 Task: Look for space in Tsubame, Japan from 7th July, 2023 to 14th July, 2023 for 1 adult in price range Rs.6000 to Rs.14000. Place can be shared room with 1  bedroom having 1 bed and 1 bathroom. Property type can be house, flat, guest house, hotel. Amenities needed are: washing machine. Booking option can be shelf check-in. Required host language is English.
Action: Mouse moved to (416, 65)
Screenshot: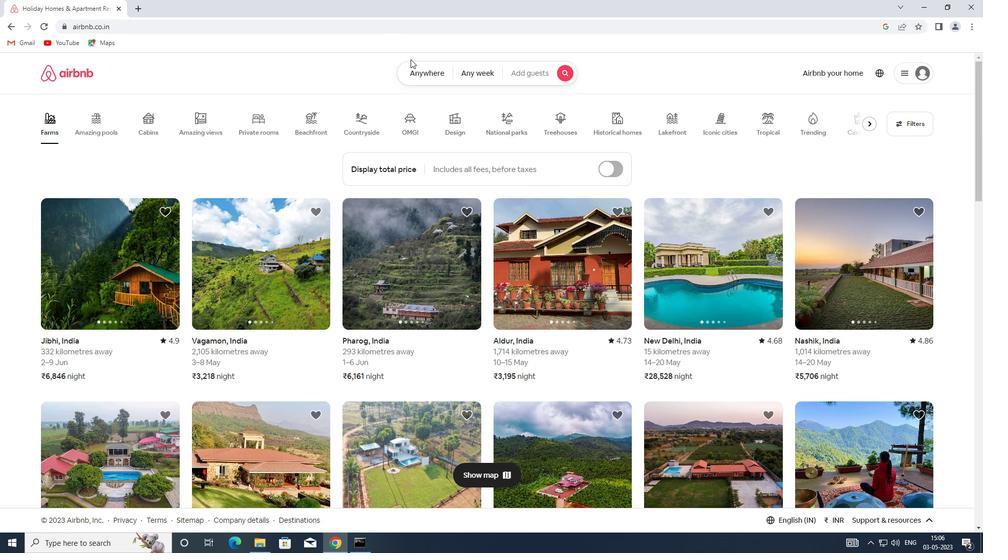 
Action: Mouse pressed left at (416, 65)
Screenshot: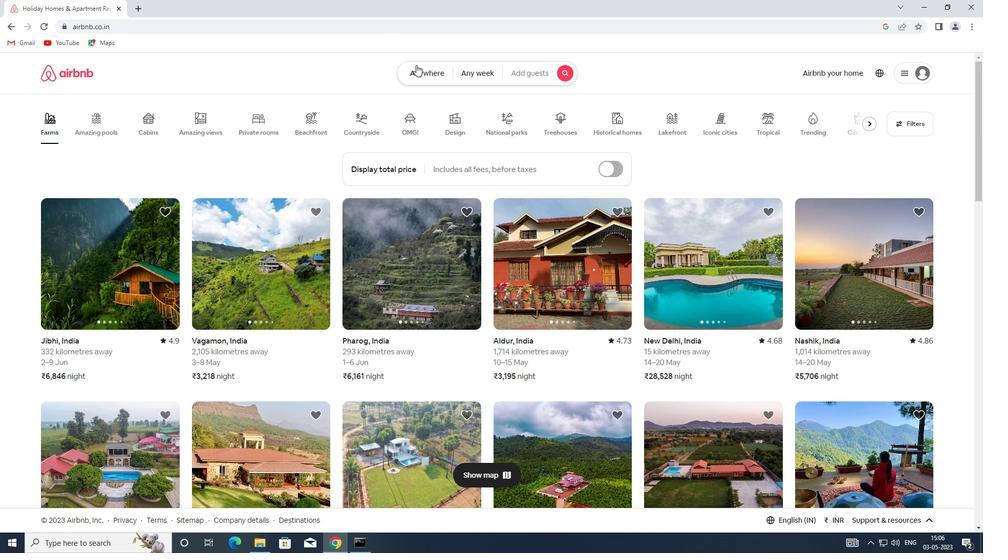 
Action: Mouse moved to (301, 110)
Screenshot: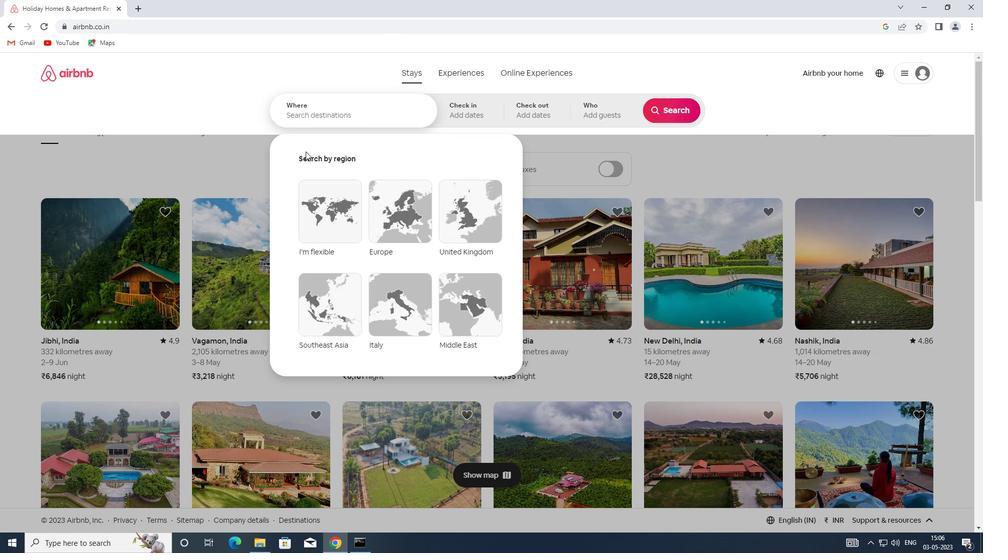 
Action: Mouse pressed left at (301, 110)
Screenshot: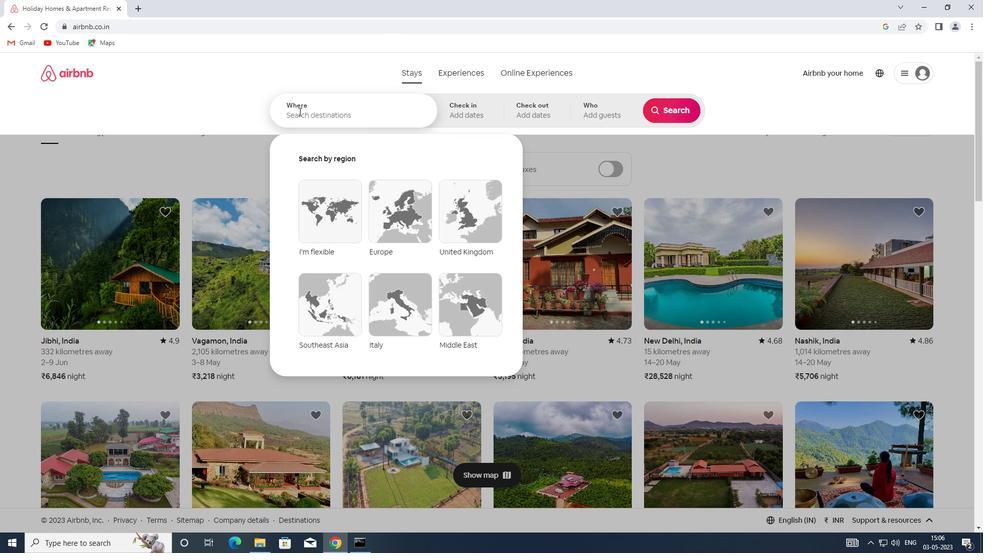 
Action: Key pressed <Key.shift>TSUBAME,<Key.shift><Key.shift><Key.shift><Key.shift><Key.shift><Key.shift><Key.shift><Key.shift><Key.shift><Key.shift><Key.shift><Key.shift>JAPAN
Screenshot: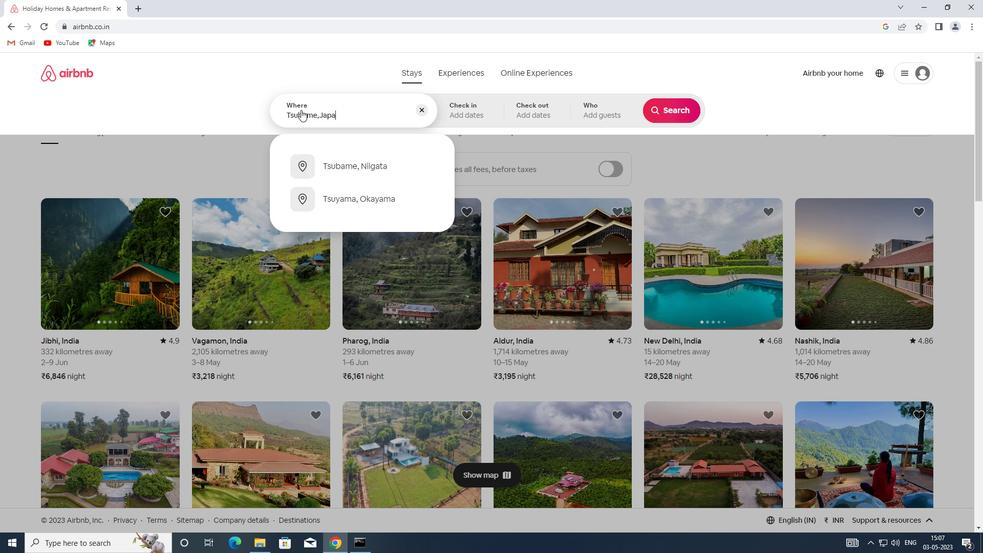 
Action: Mouse moved to (472, 125)
Screenshot: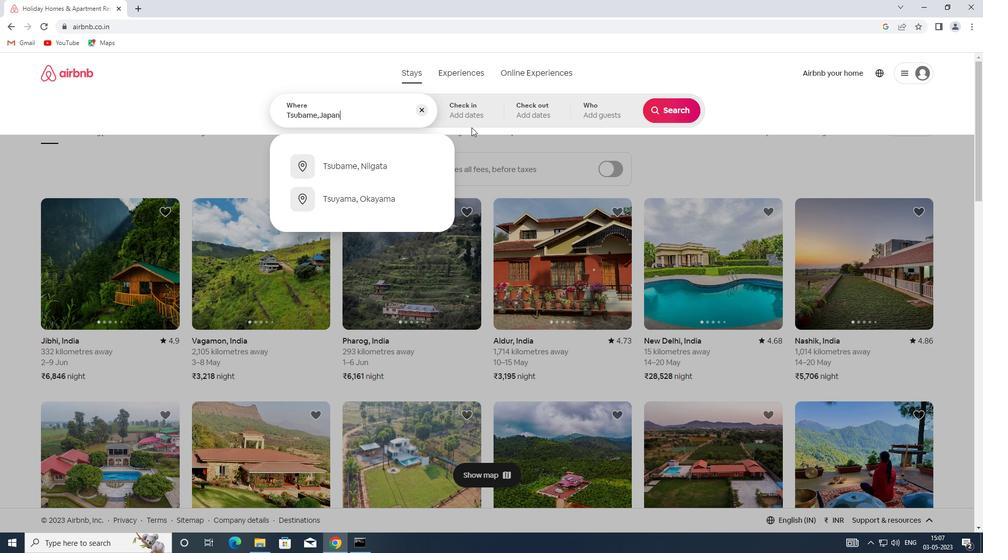 
Action: Mouse pressed left at (472, 125)
Screenshot: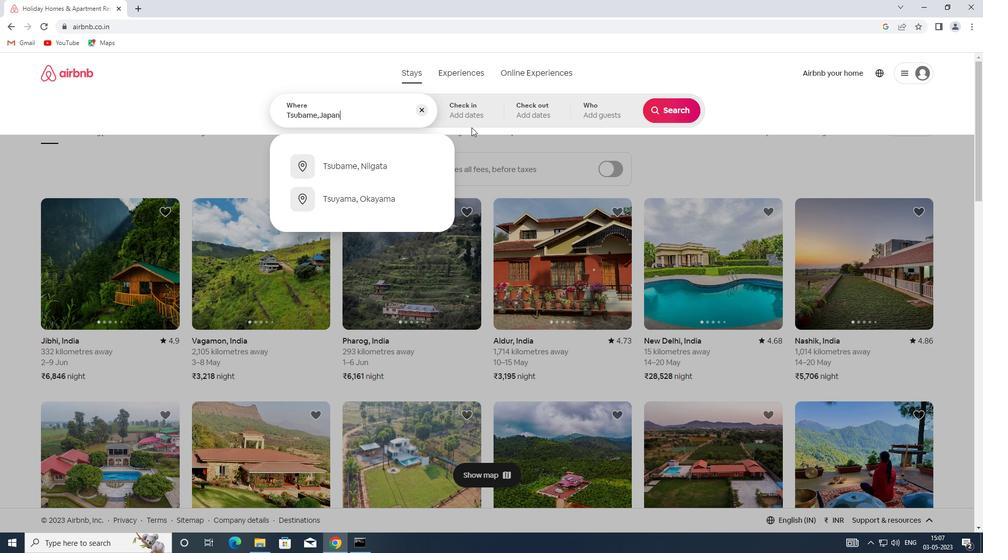 
Action: Mouse moved to (667, 188)
Screenshot: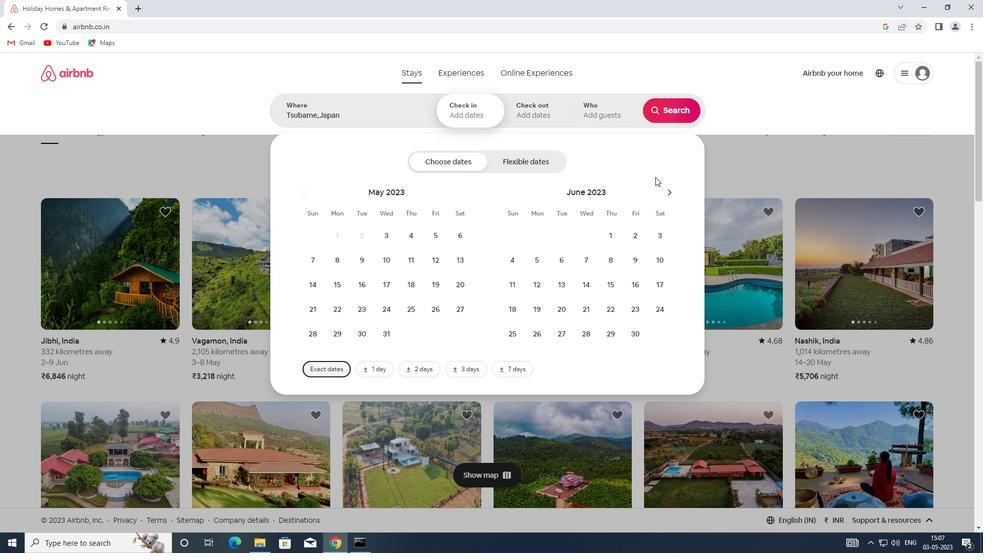 
Action: Mouse pressed left at (667, 188)
Screenshot: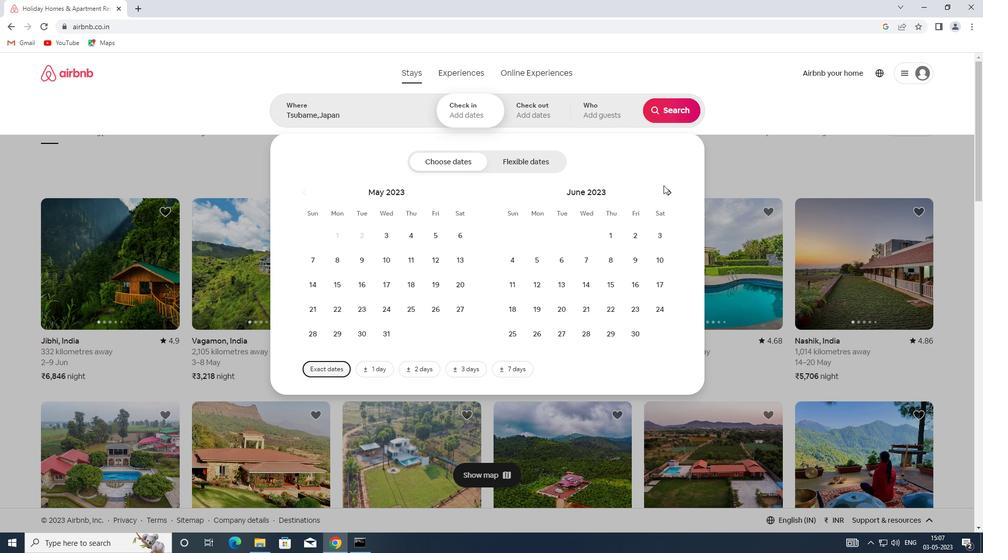 
Action: Mouse moved to (642, 257)
Screenshot: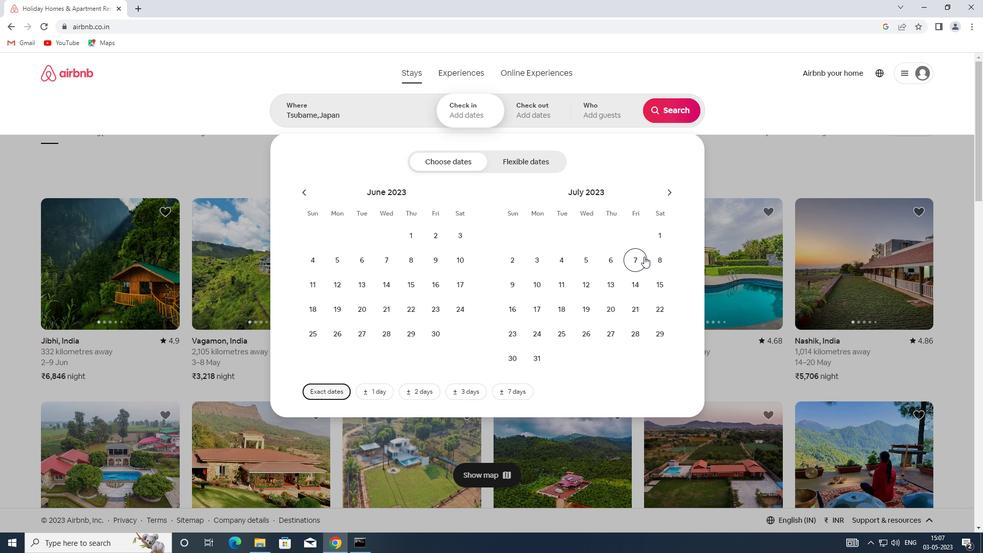 
Action: Mouse pressed left at (642, 257)
Screenshot: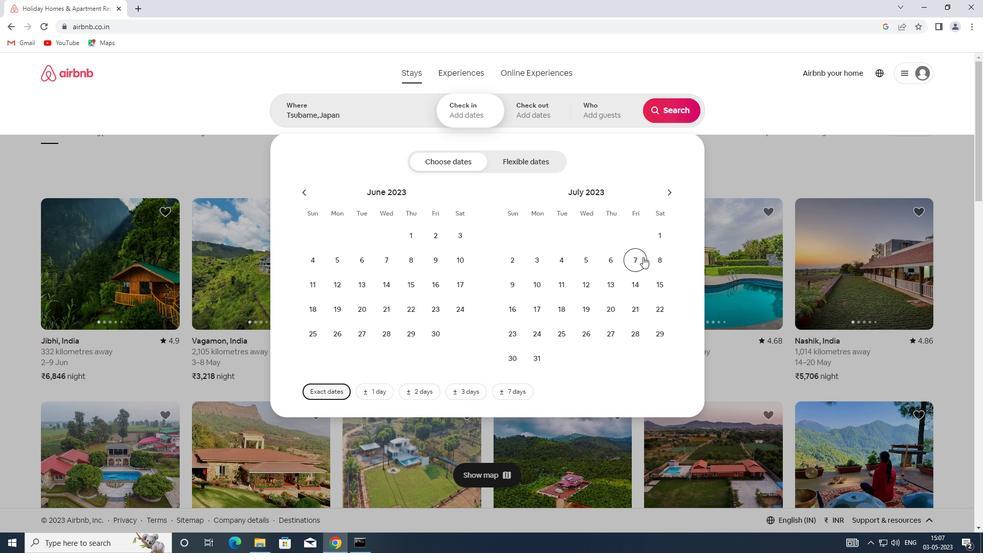 
Action: Mouse moved to (634, 287)
Screenshot: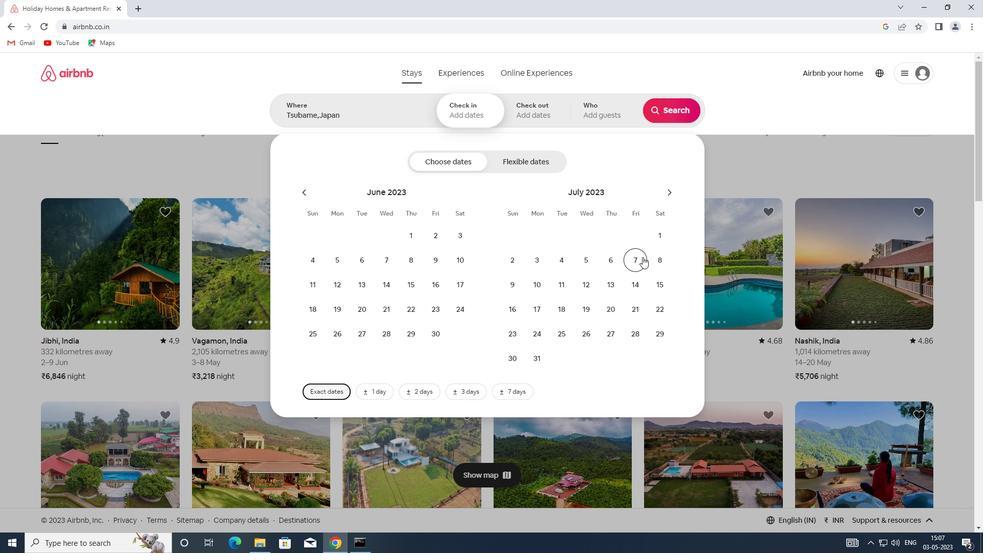 
Action: Mouse pressed left at (634, 287)
Screenshot: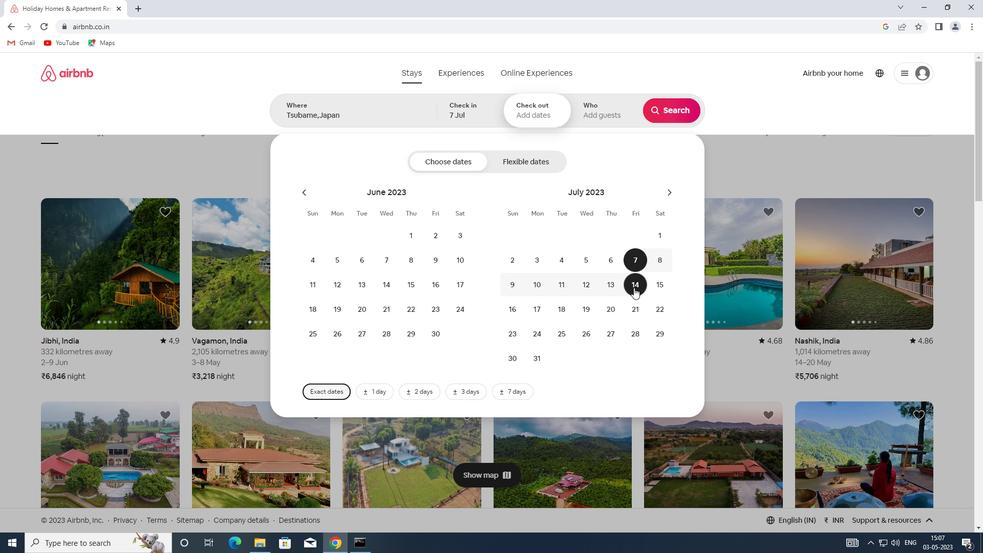 
Action: Mouse moved to (604, 116)
Screenshot: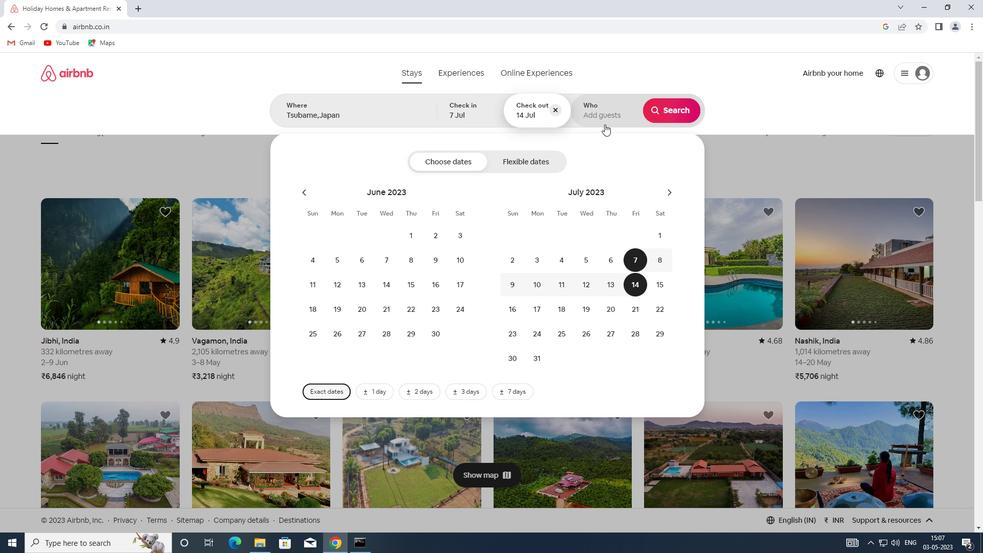 
Action: Mouse pressed left at (604, 116)
Screenshot: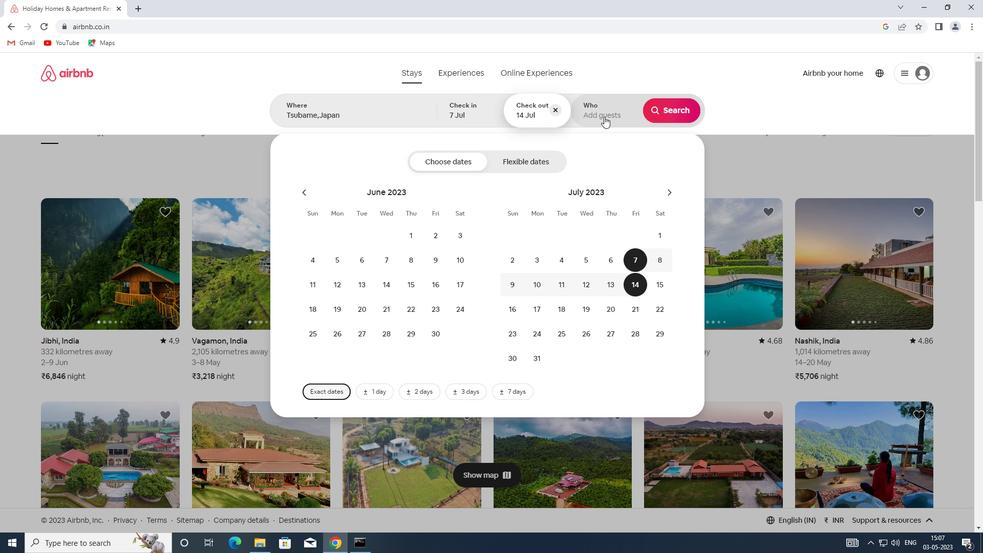 
Action: Mouse moved to (674, 167)
Screenshot: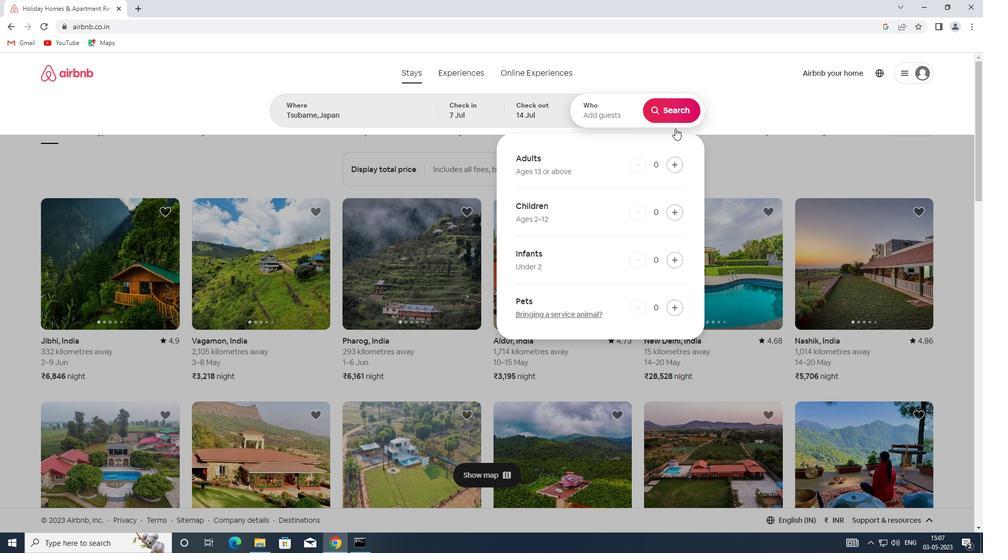 
Action: Mouse pressed left at (674, 167)
Screenshot: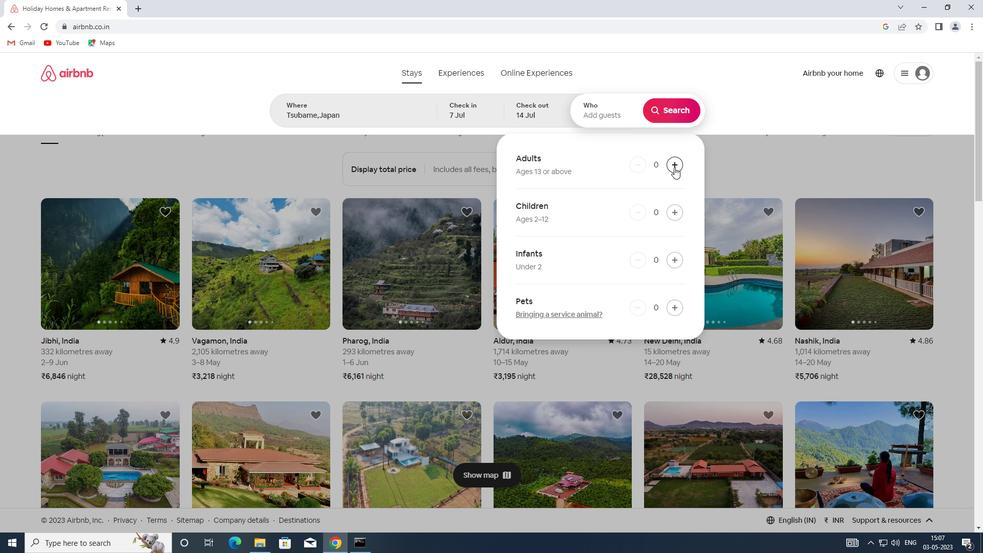 
Action: Mouse moved to (673, 105)
Screenshot: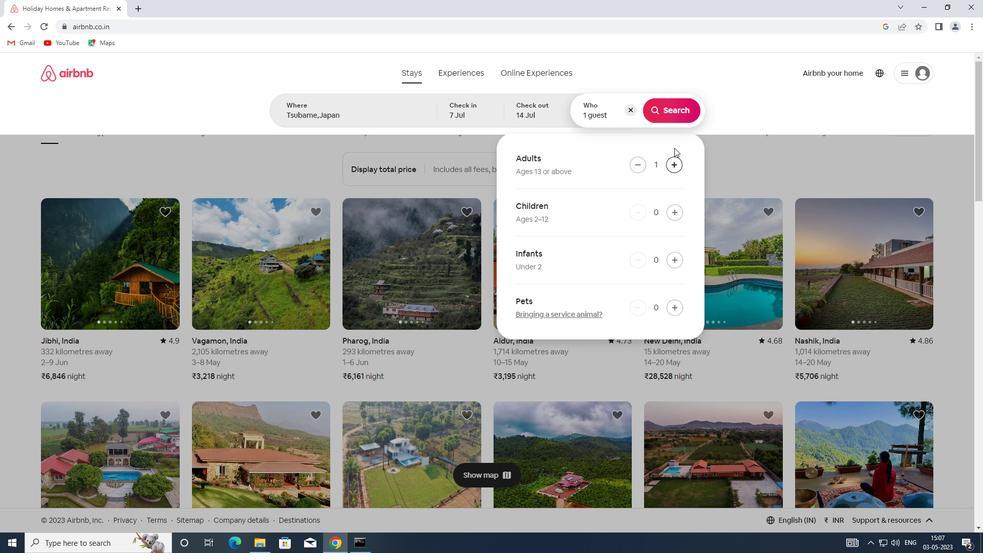 
Action: Mouse pressed left at (673, 105)
Screenshot: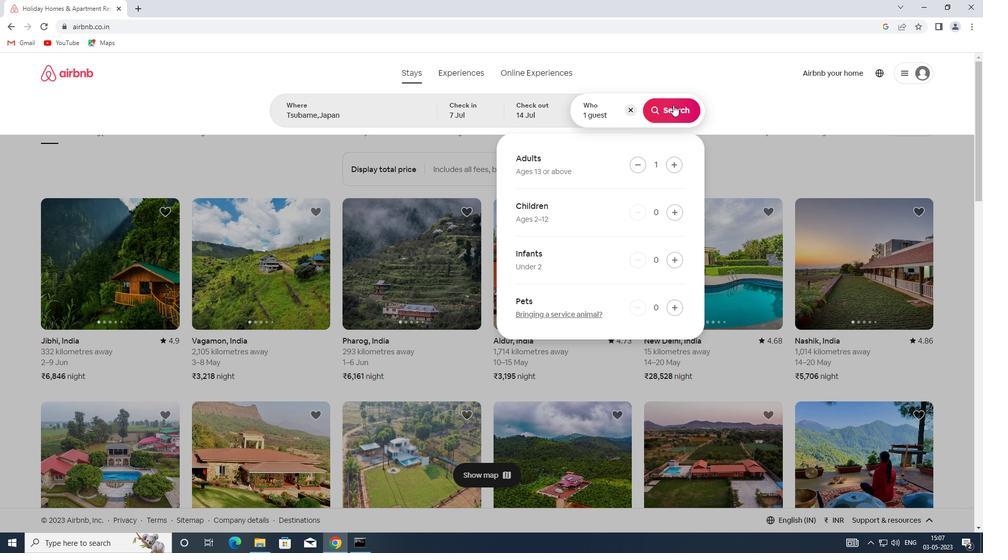 
Action: Mouse moved to (938, 107)
Screenshot: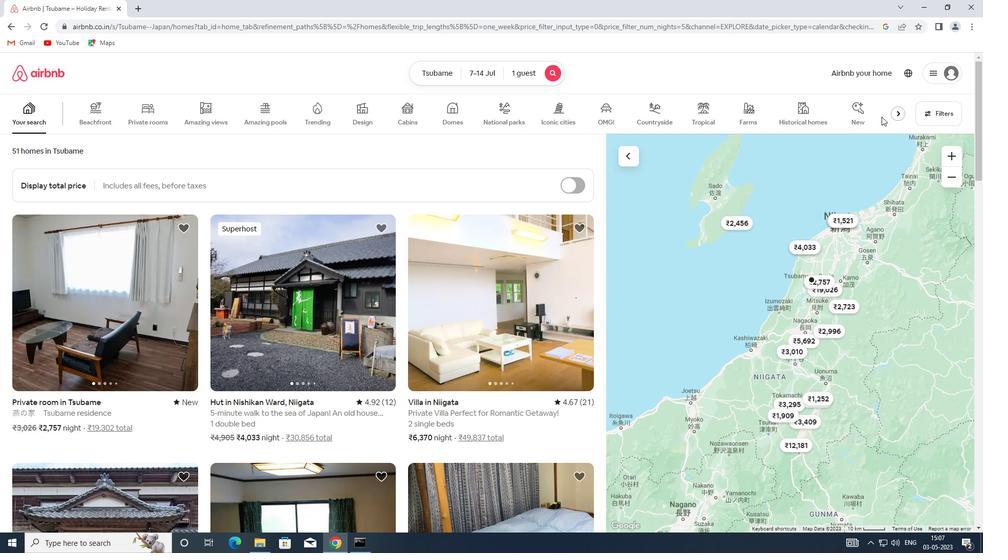 
Action: Mouse pressed left at (938, 107)
Screenshot: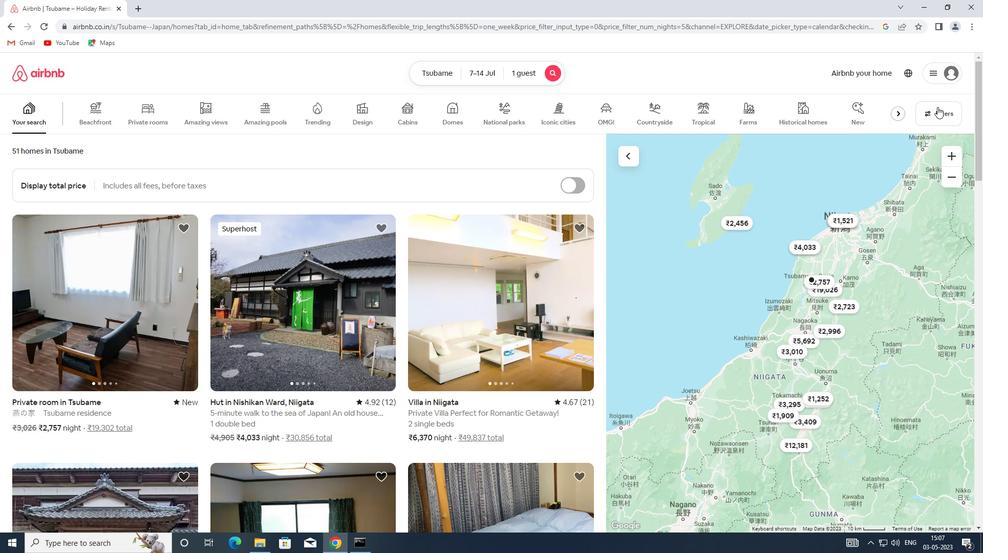 
Action: Mouse moved to (376, 245)
Screenshot: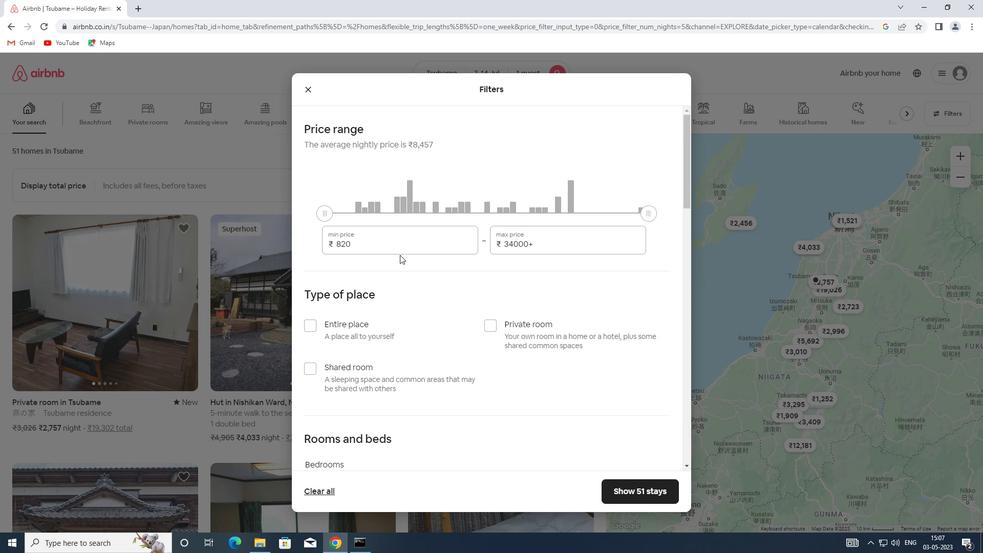 
Action: Mouse pressed left at (376, 245)
Screenshot: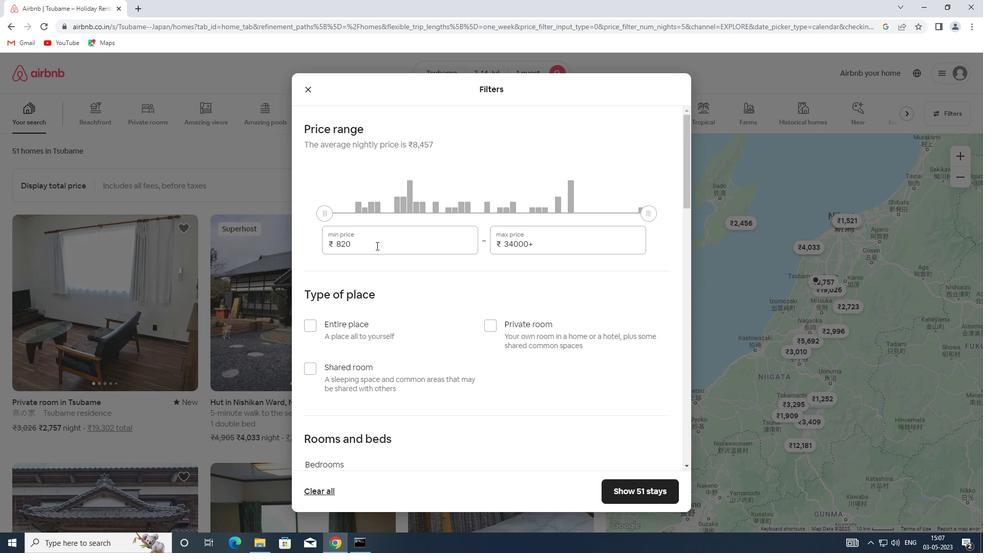 
Action: Mouse moved to (319, 244)
Screenshot: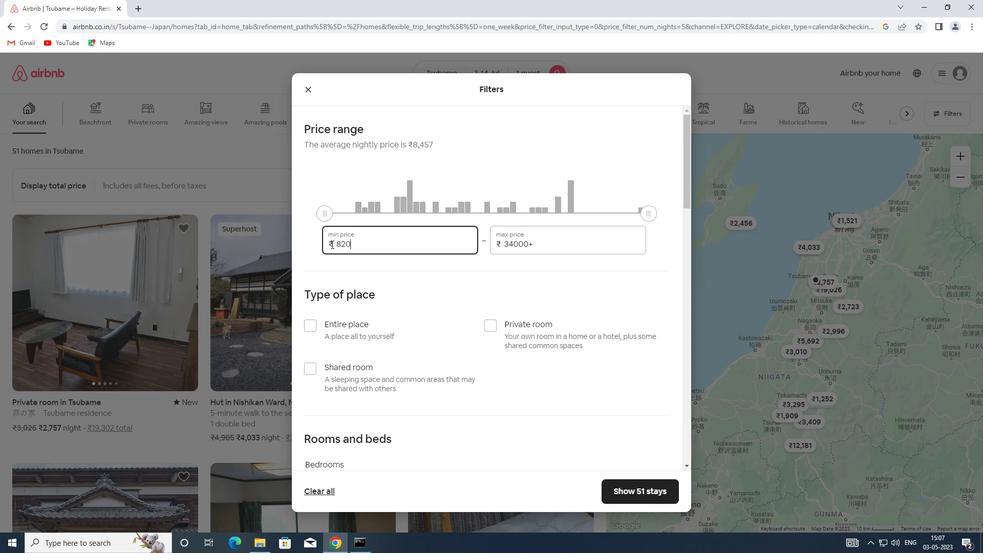 
Action: Key pressed 6000
Screenshot: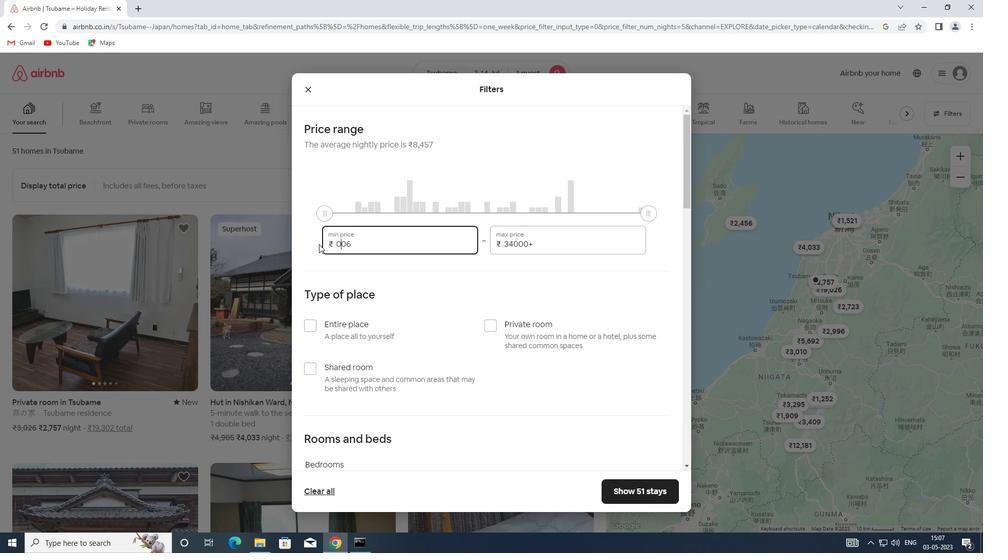 
Action: Mouse moved to (372, 245)
Screenshot: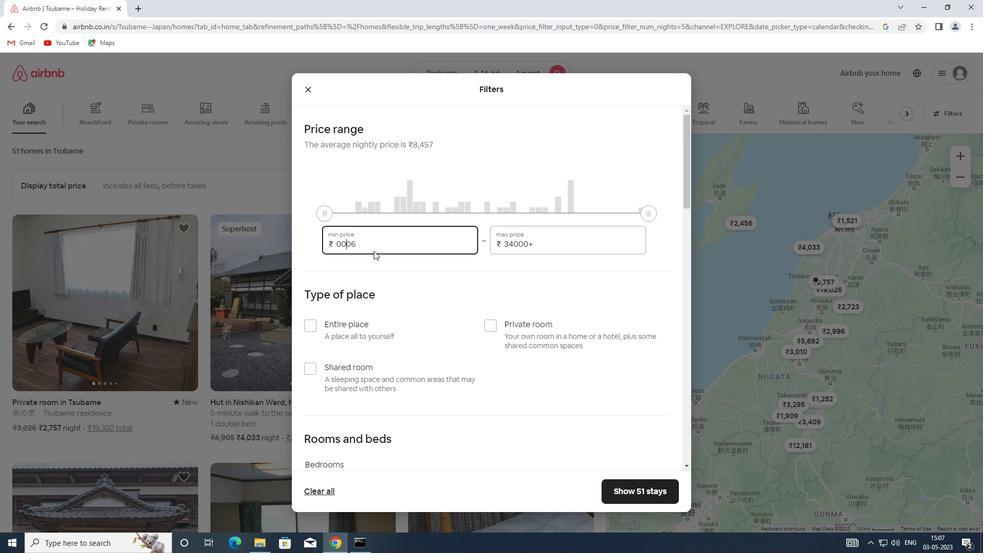 
Action: Mouse pressed left at (372, 245)
Screenshot: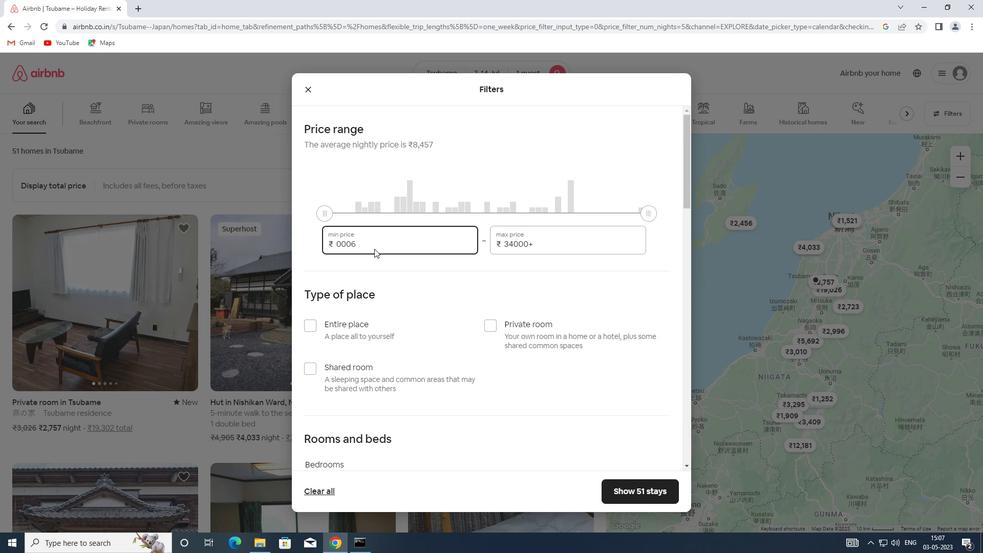 
Action: Mouse moved to (311, 245)
Screenshot: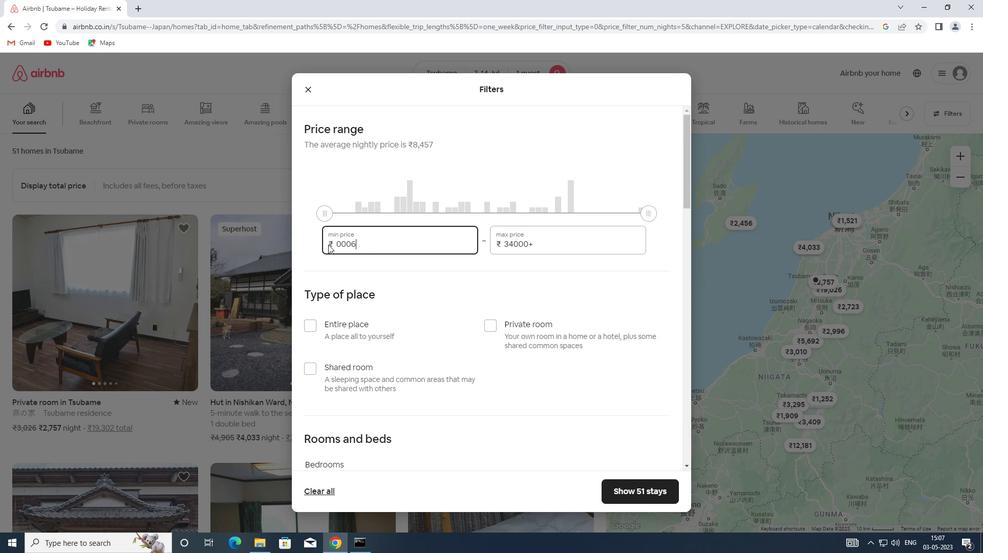 
Action: Key pressed 6000
Screenshot: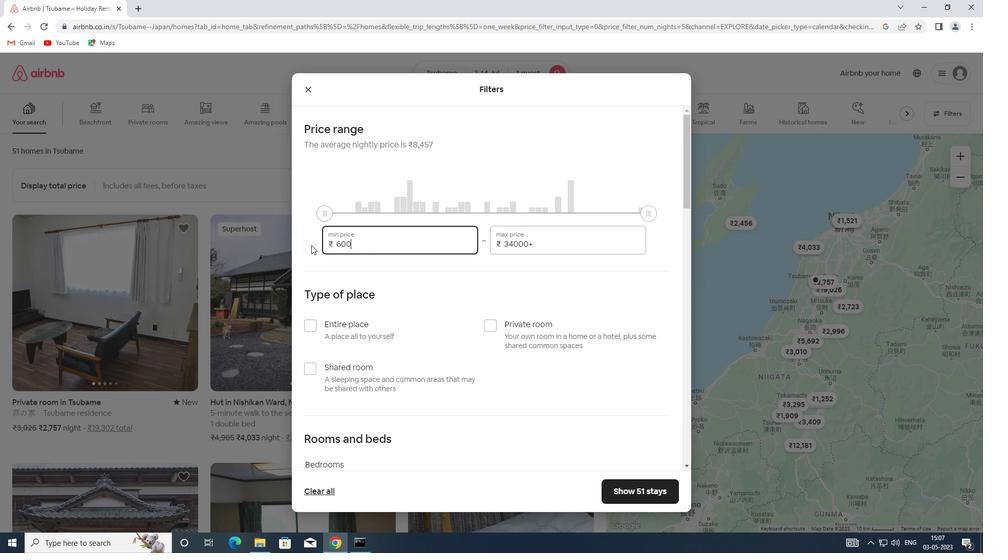 
Action: Mouse moved to (539, 243)
Screenshot: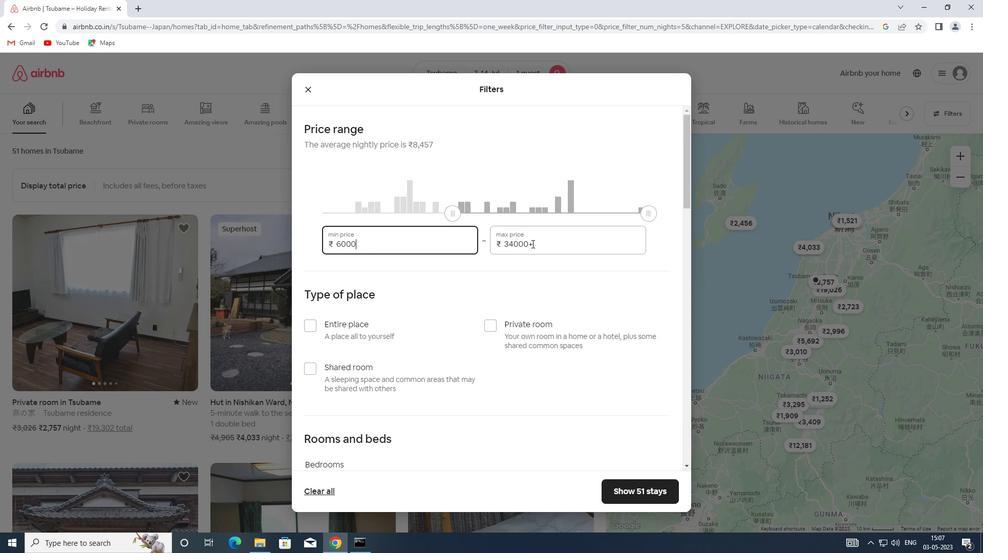 
Action: Mouse pressed left at (539, 243)
Screenshot: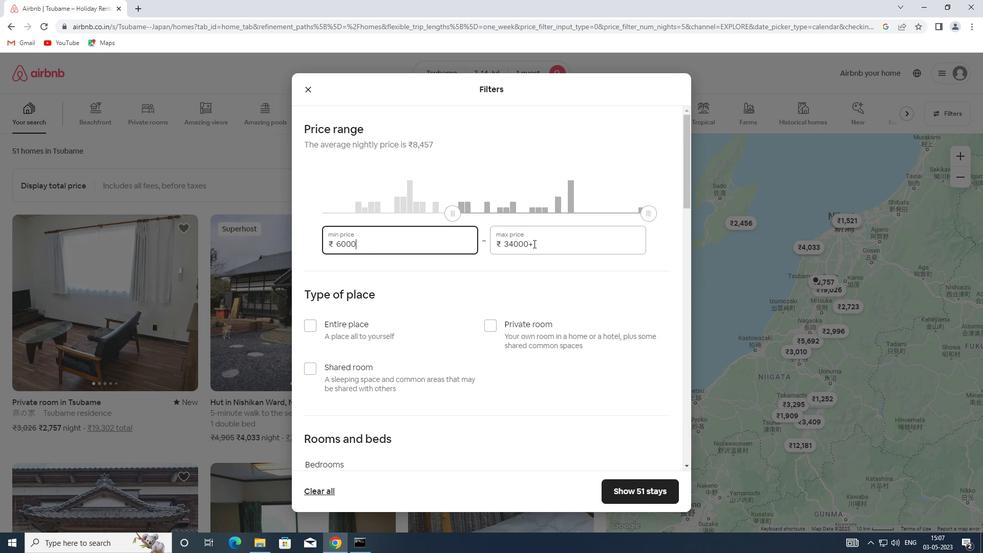 
Action: Mouse moved to (443, 245)
Screenshot: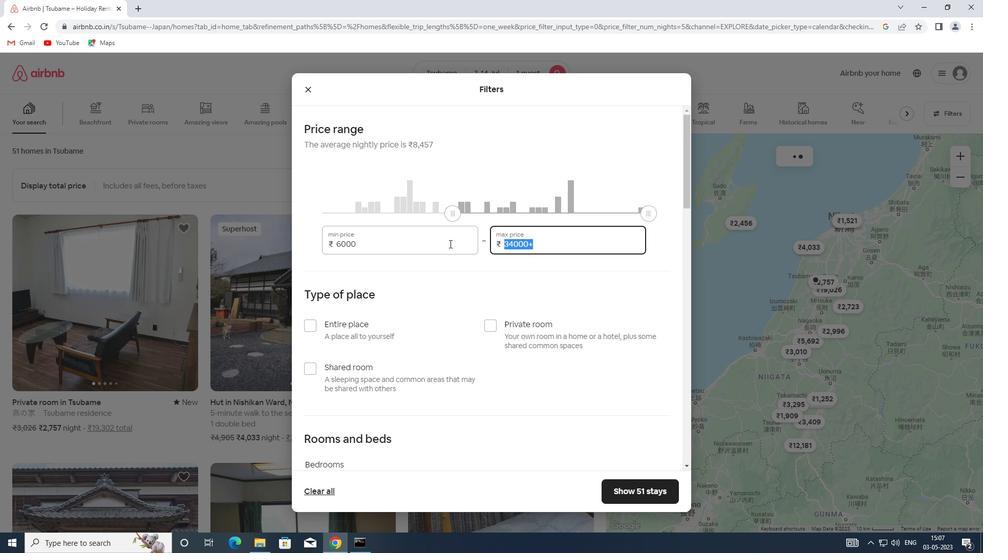 
Action: Key pressed 14000
Screenshot: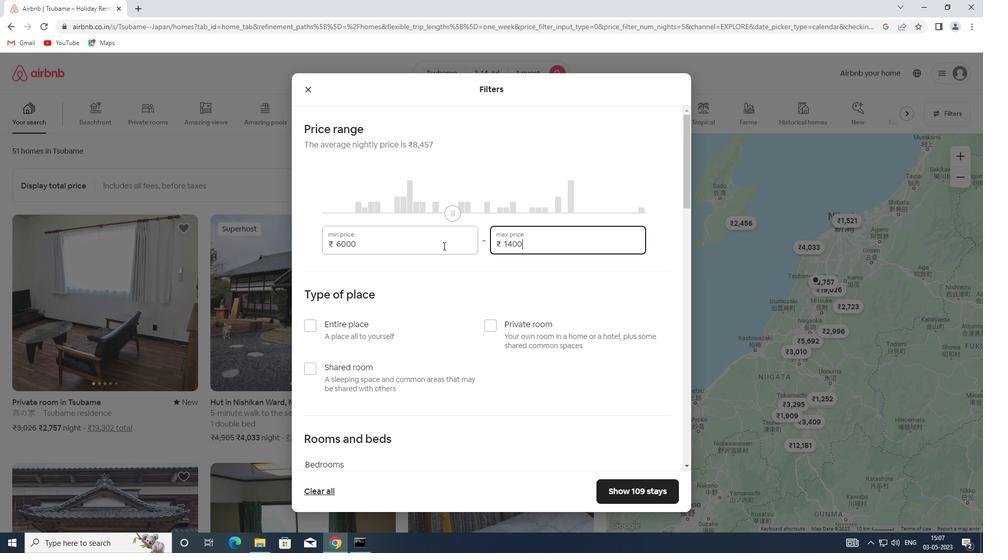 
Action: Mouse moved to (371, 364)
Screenshot: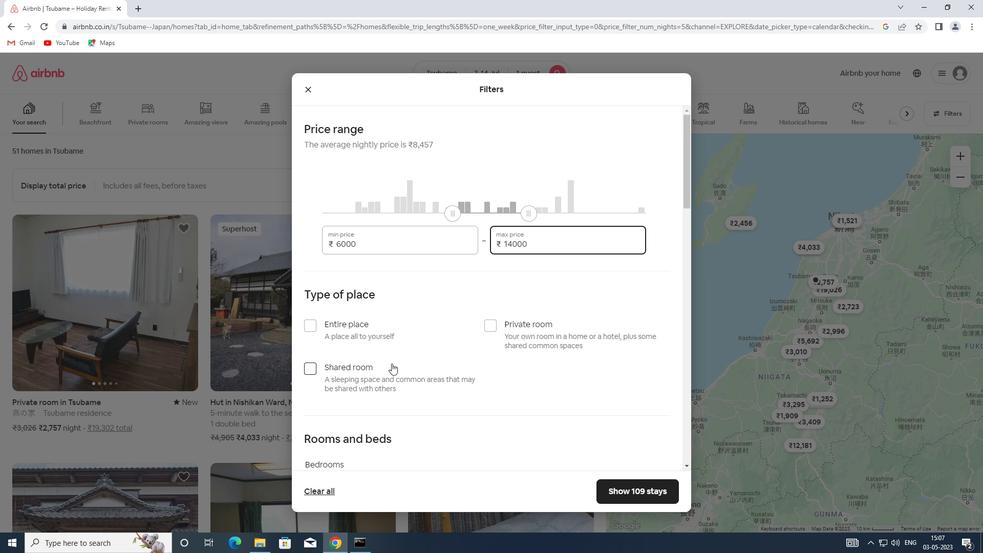 
Action: Mouse pressed left at (371, 364)
Screenshot: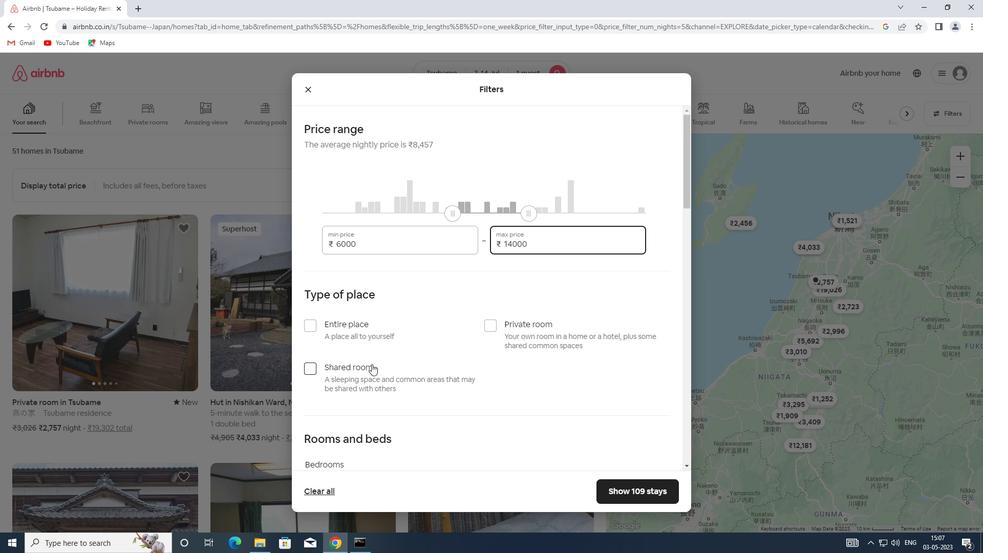 
Action: Mouse scrolled (371, 363) with delta (0, 0)
Screenshot: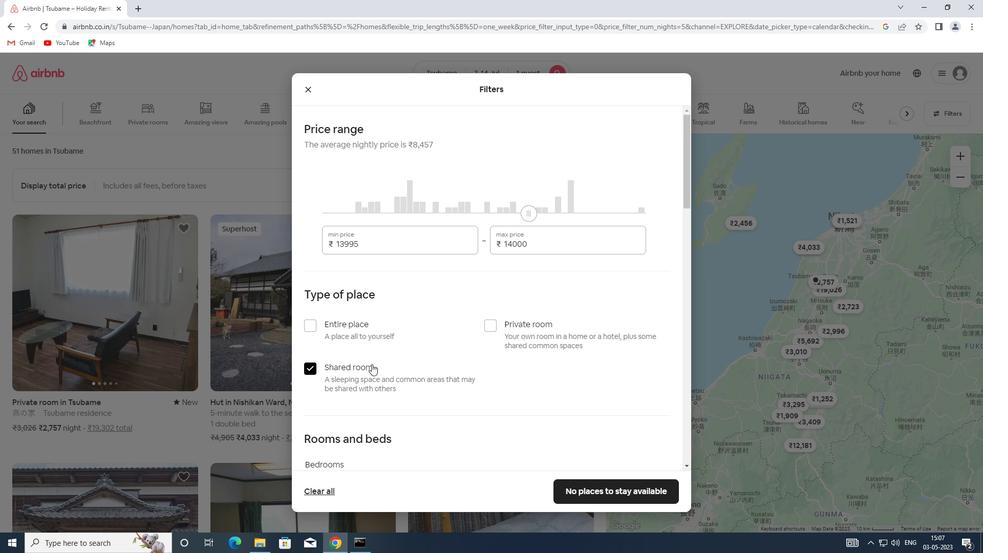 
Action: Mouse scrolled (371, 363) with delta (0, 0)
Screenshot: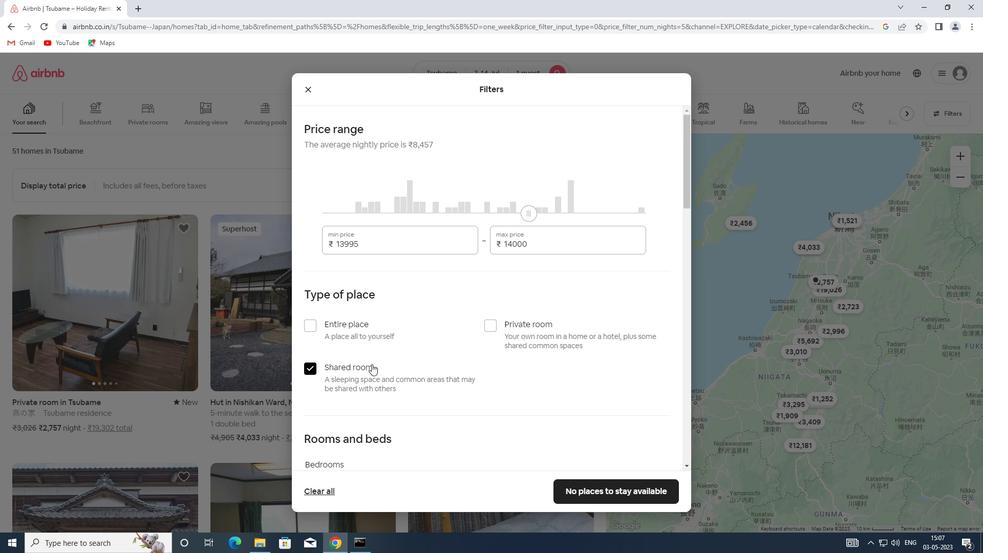
Action: Mouse scrolled (371, 363) with delta (0, 0)
Screenshot: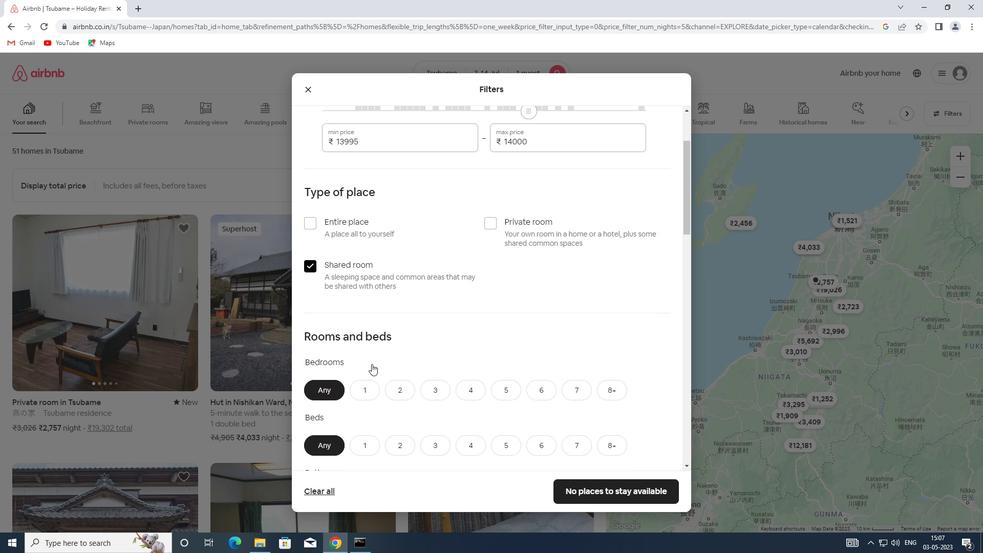 
Action: Mouse scrolled (371, 363) with delta (0, 0)
Screenshot: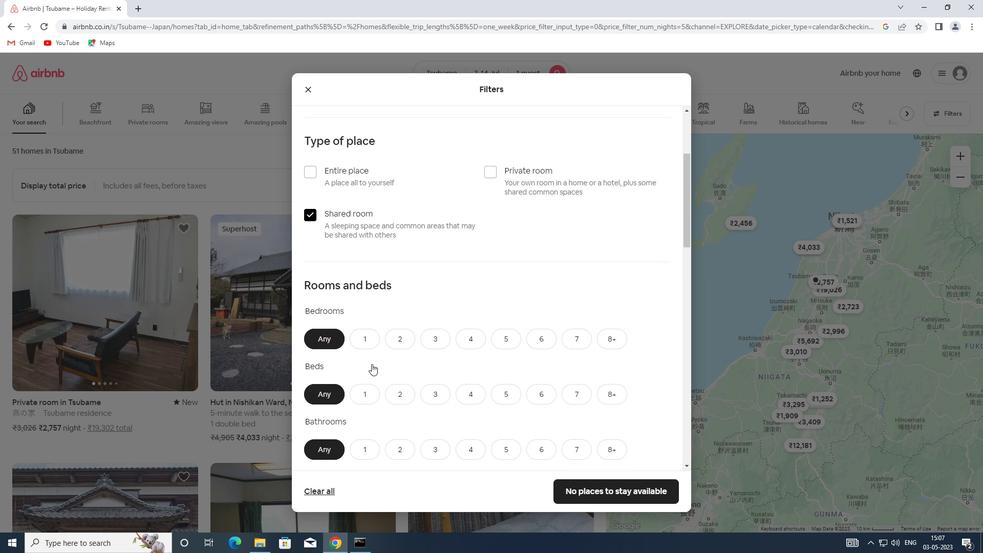 
Action: Mouse moved to (370, 293)
Screenshot: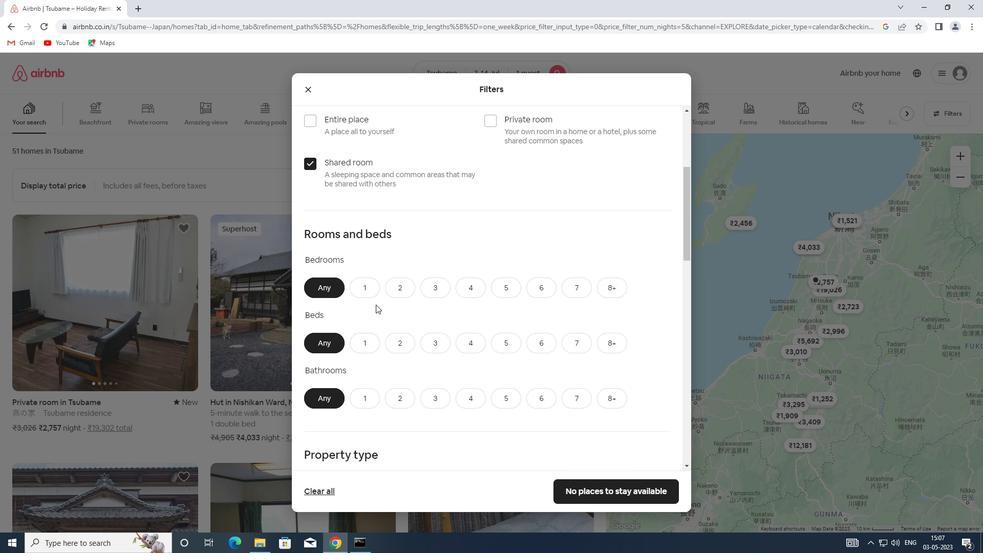 
Action: Mouse pressed left at (370, 293)
Screenshot: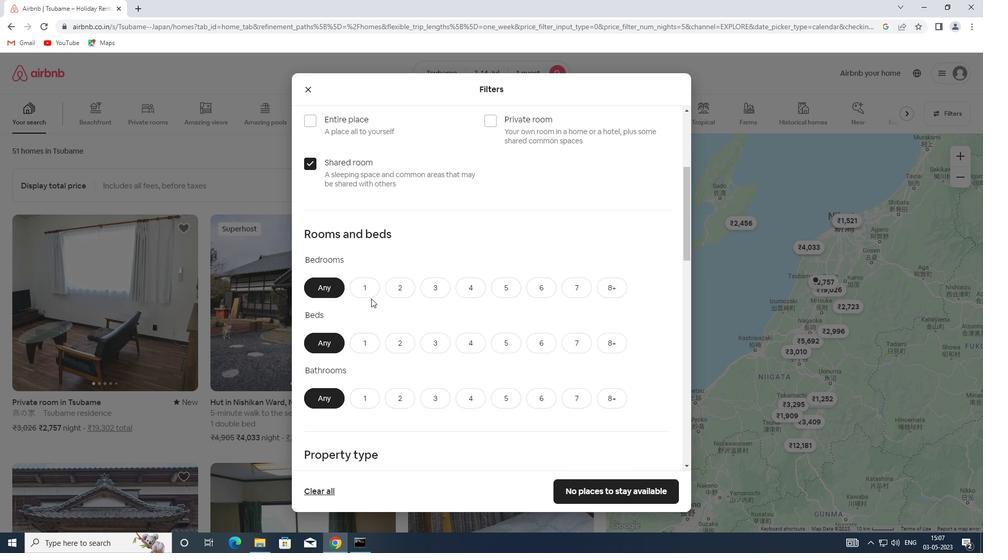 
Action: Mouse moved to (367, 337)
Screenshot: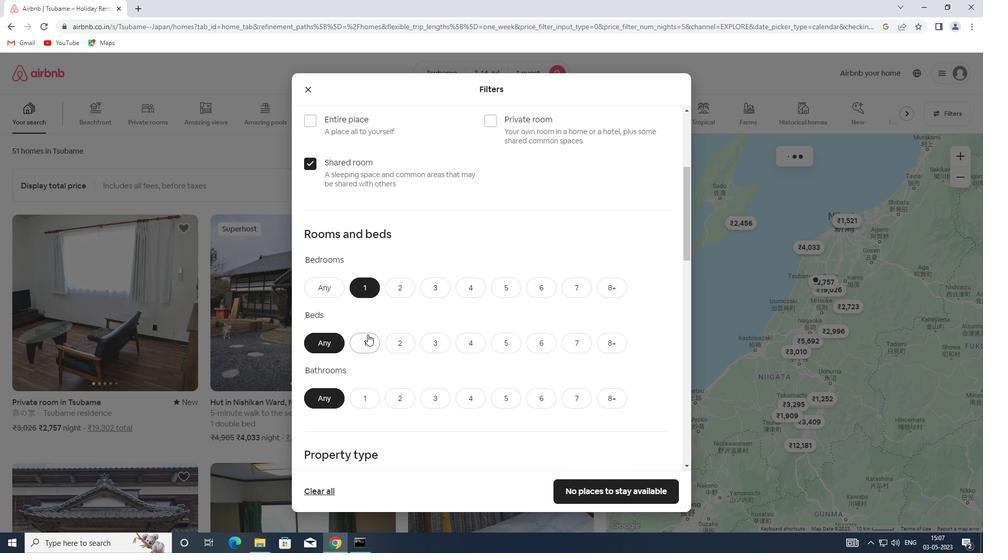 
Action: Mouse pressed left at (367, 337)
Screenshot: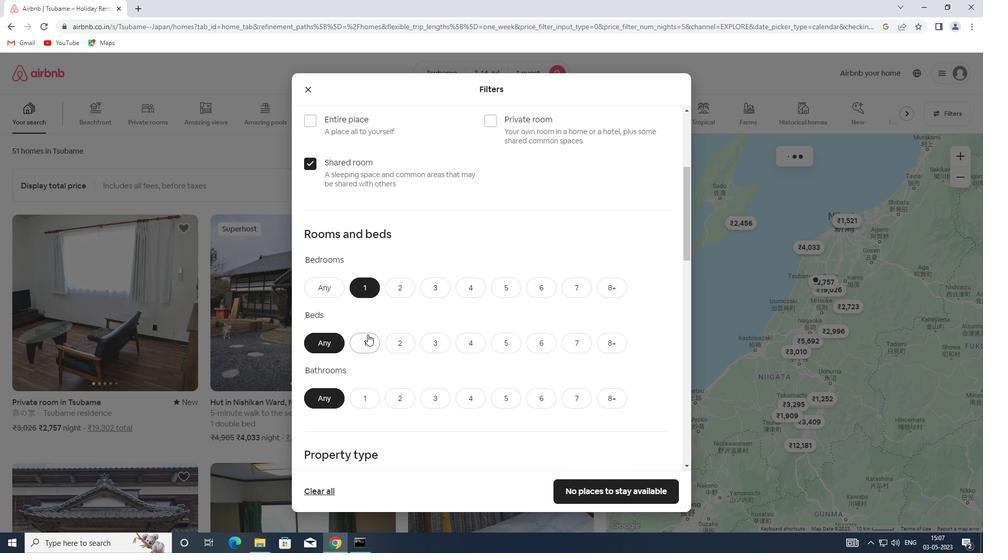 
Action: Mouse scrolled (367, 337) with delta (0, 0)
Screenshot: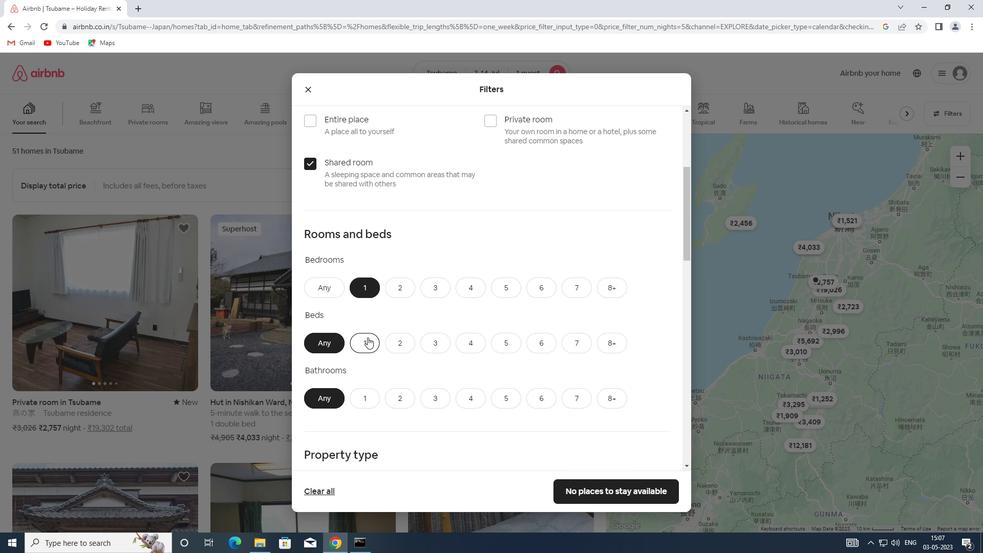 
Action: Mouse scrolled (367, 337) with delta (0, 0)
Screenshot: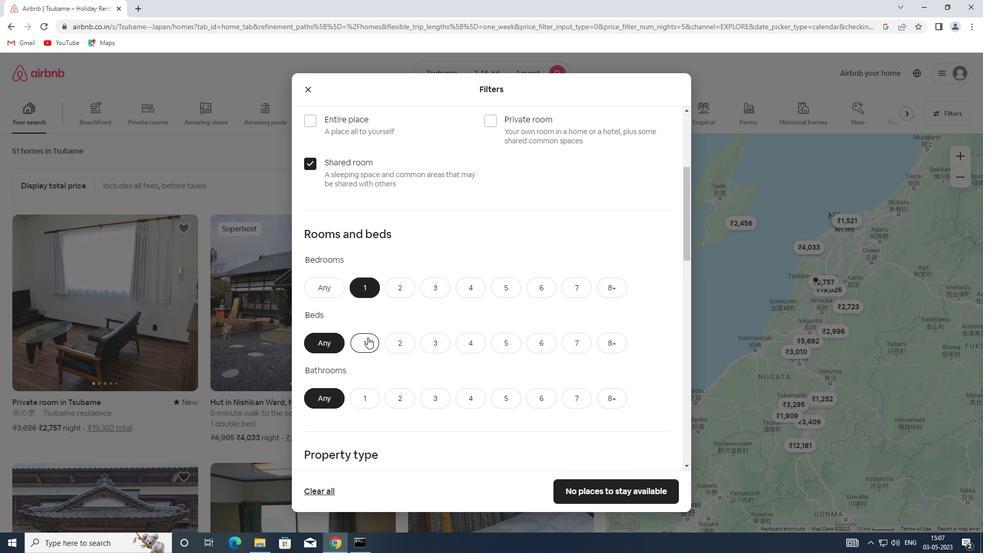 
Action: Mouse scrolled (367, 337) with delta (0, 0)
Screenshot: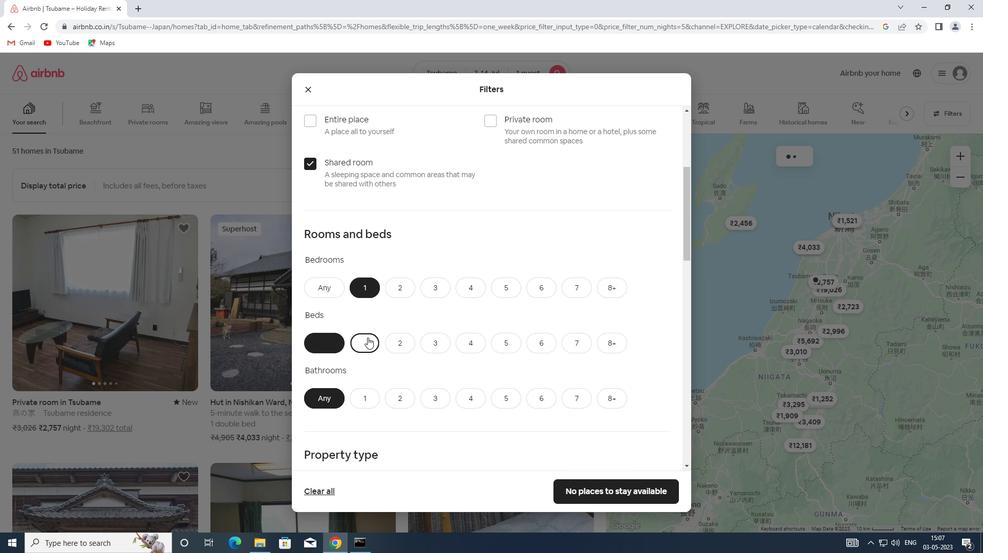 
Action: Mouse moved to (366, 241)
Screenshot: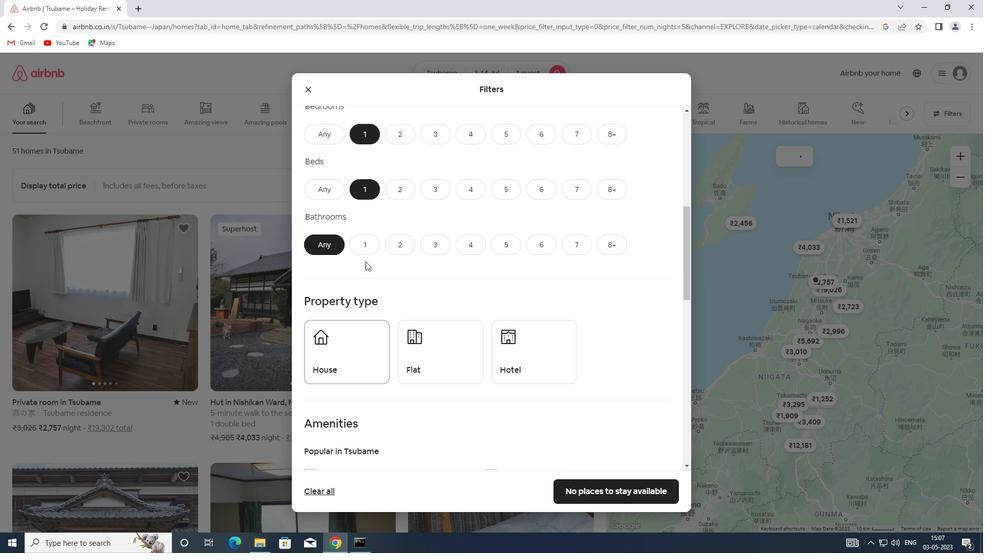 
Action: Mouse pressed left at (366, 241)
Screenshot: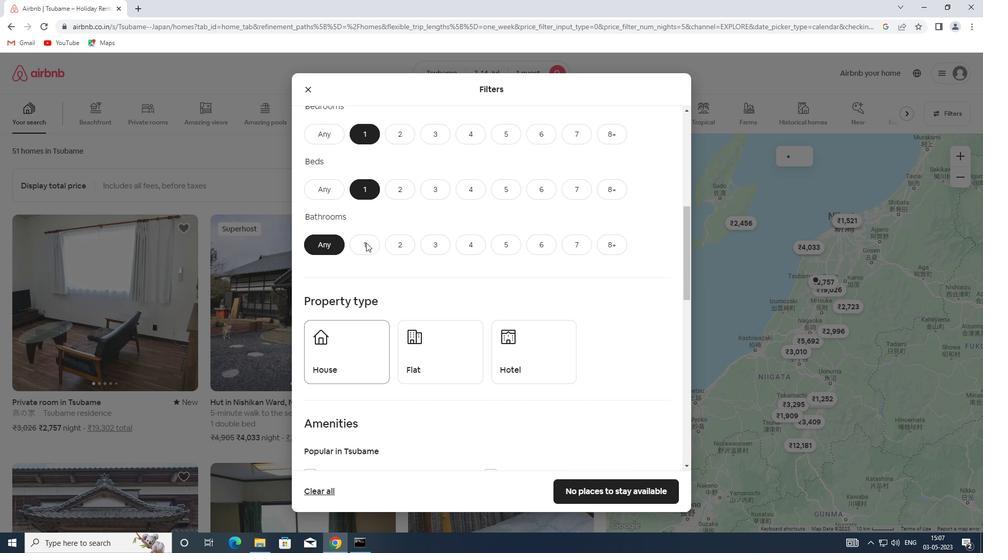 
Action: Mouse moved to (349, 334)
Screenshot: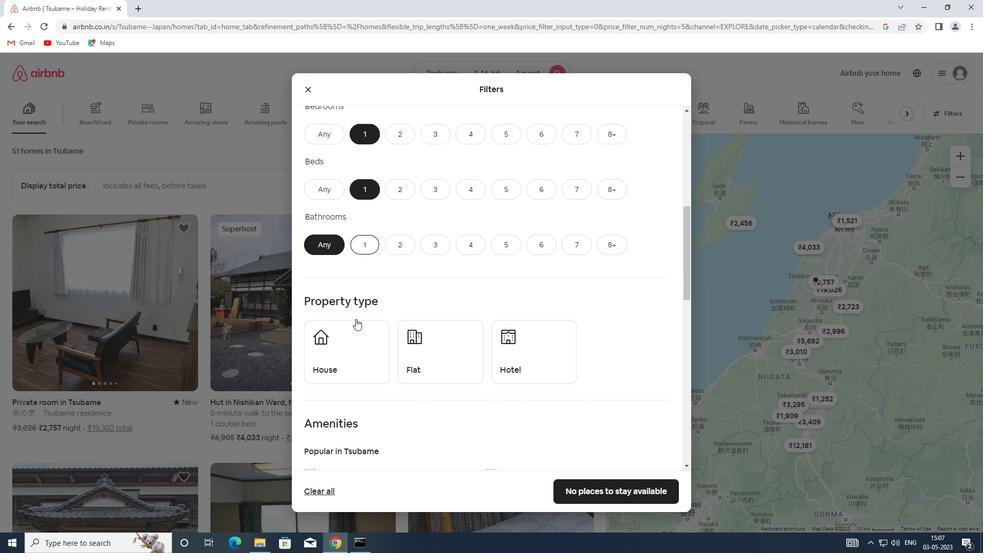 
Action: Mouse pressed left at (349, 334)
Screenshot: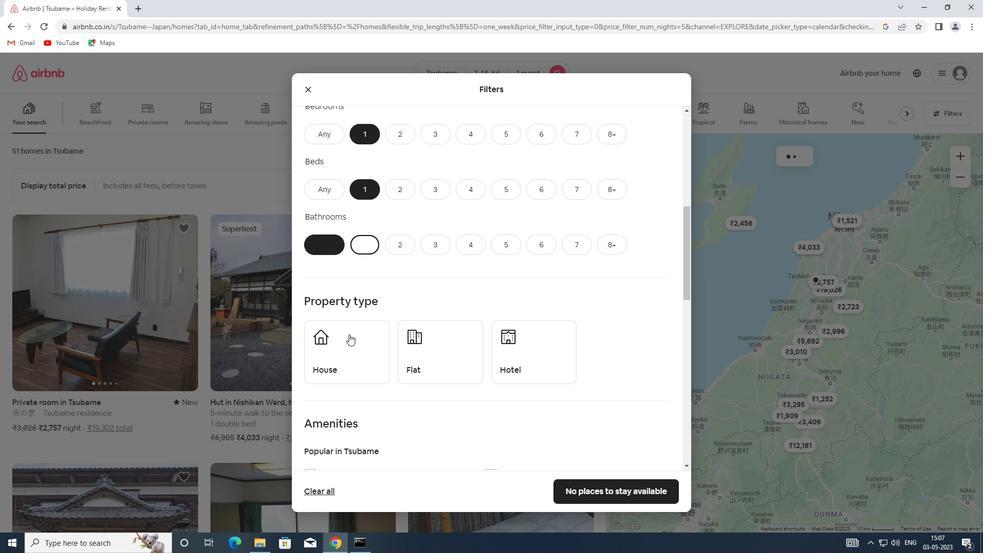 
Action: Mouse moved to (425, 341)
Screenshot: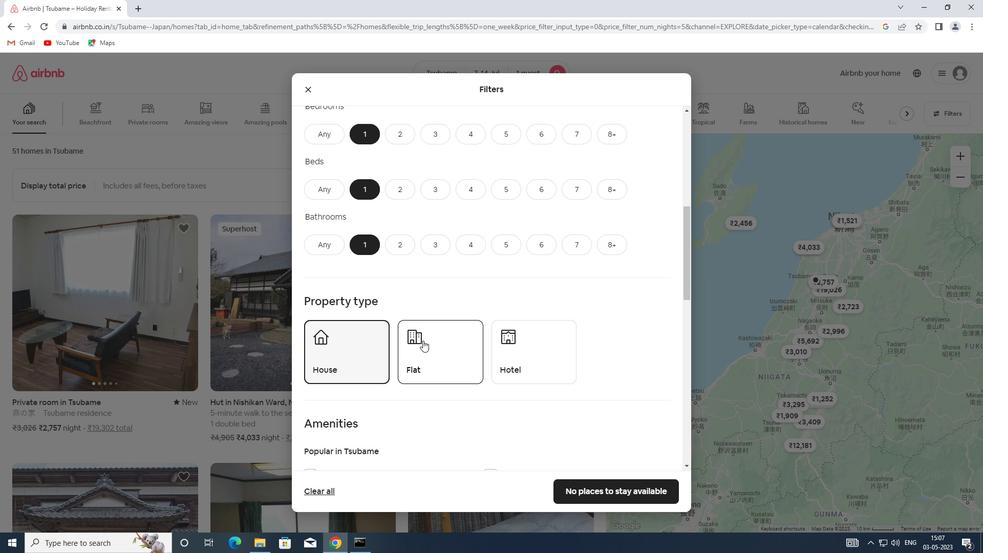 
Action: Mouse pressed left at (425, 341)
Screenshot: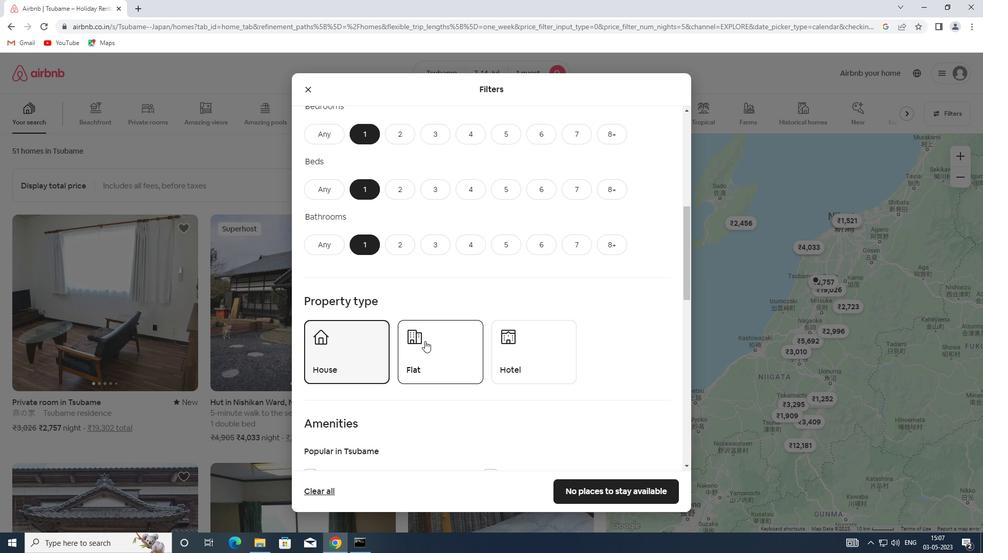 
Action: Mouse moved to (526, 351)
Screenshot: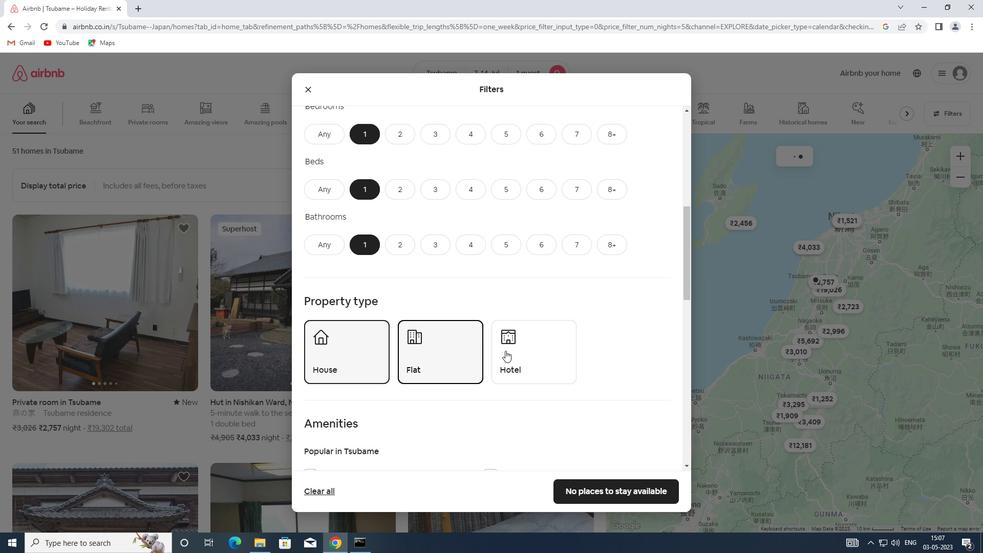 
Action: Mouse pressed left at (526, 351)
Screenshot: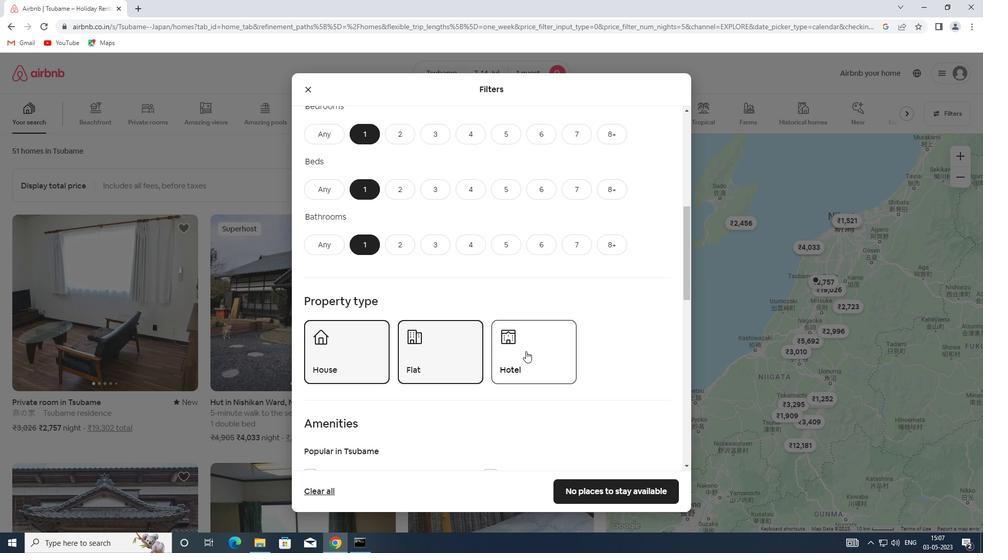 
Action: Mouse moved to (516, 338)
Screenshot: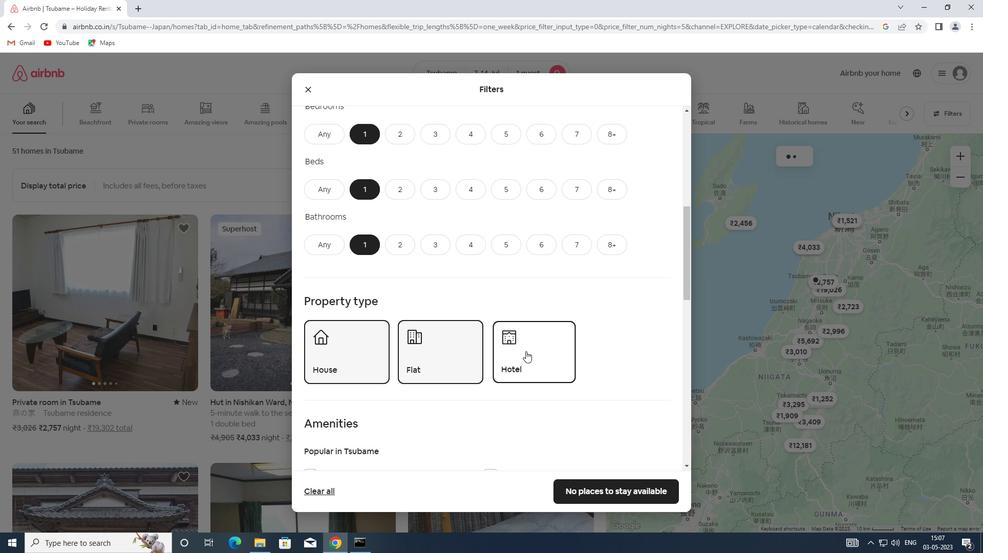 
Action: Mouse scrolled (516, 337) with delta (0, 0)
Screenshot: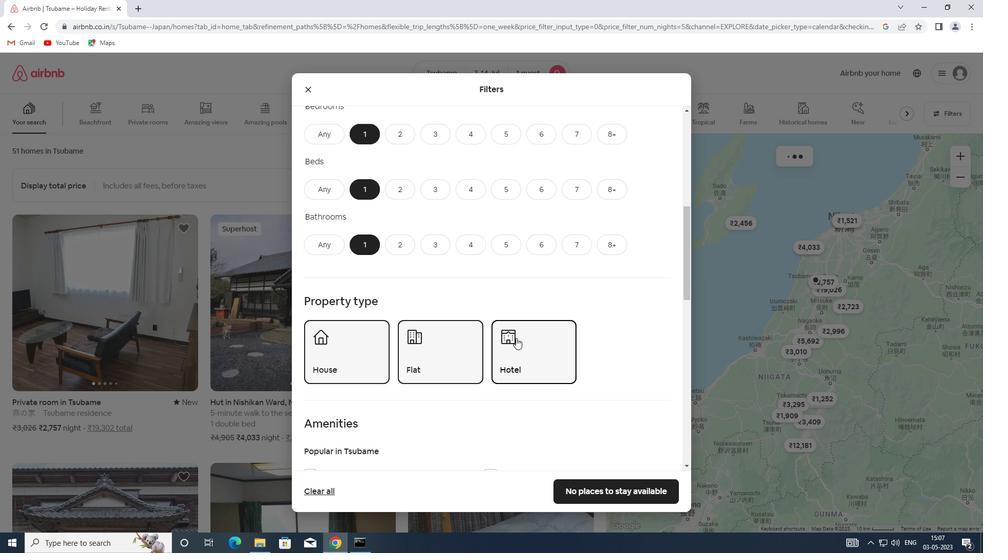 
Action: Mouse scrolled (516, 337) with delta (0, 0)
Screenshot: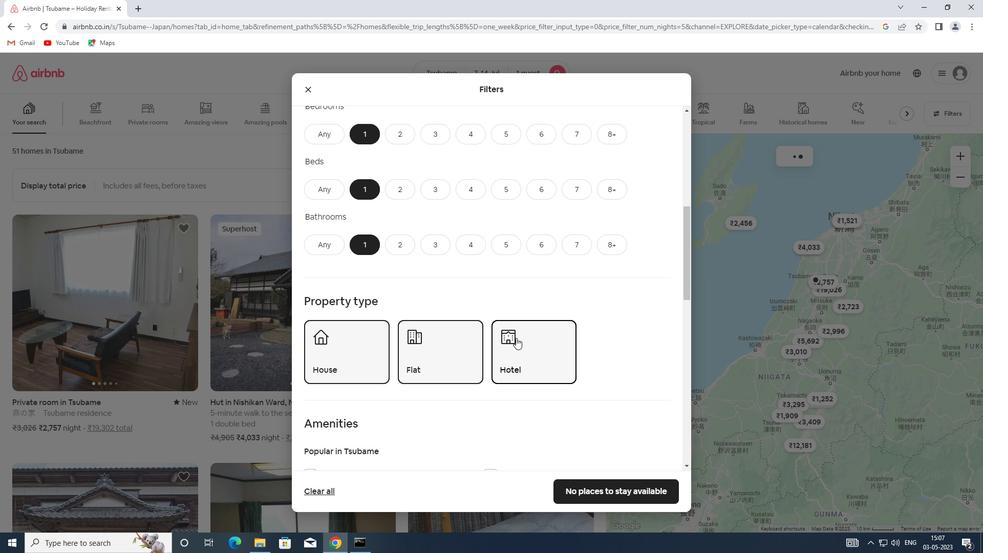 
Action: Mouse scrolled (516, 337) with delta (0, 0)
Screenshot: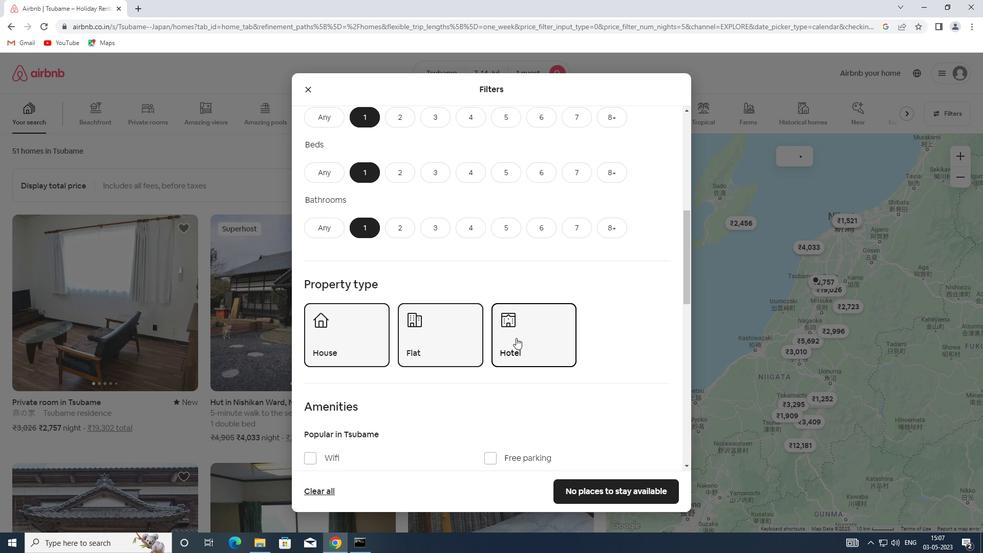 
Action: Mouse moved to (377, 345)
Screenshot: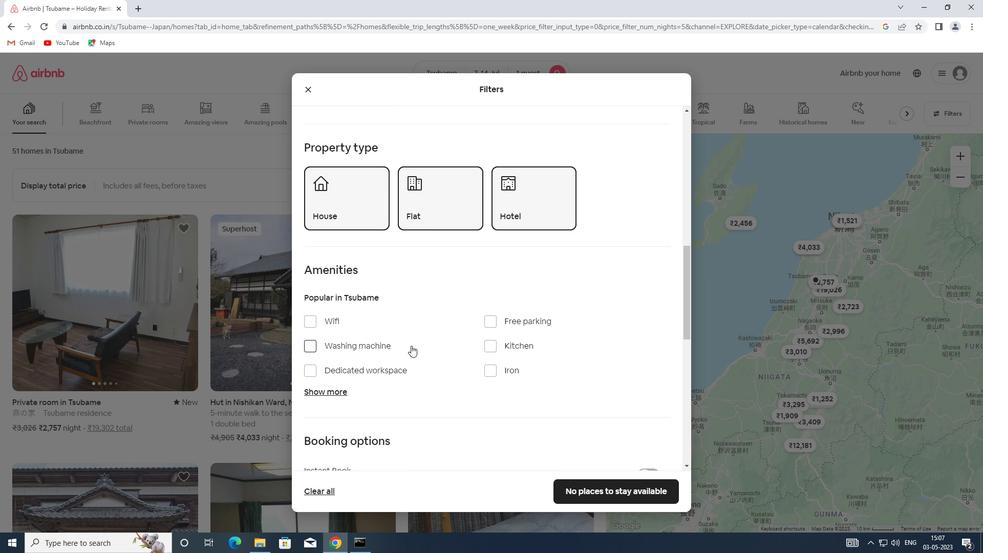 
Action: Mouse pressed left at (377, 345)
Screenshot: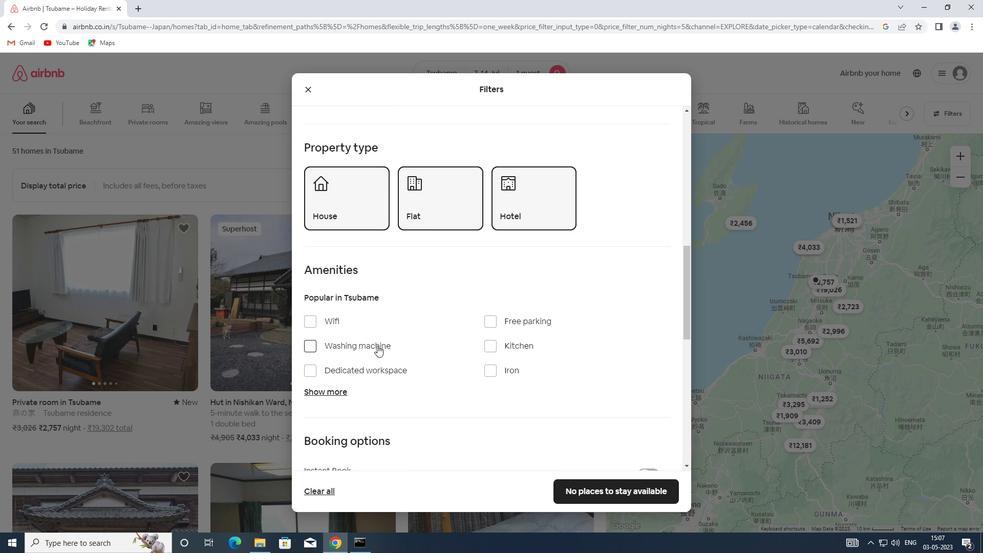 
Action: Mouse moved to (395, 330)
Screenshot: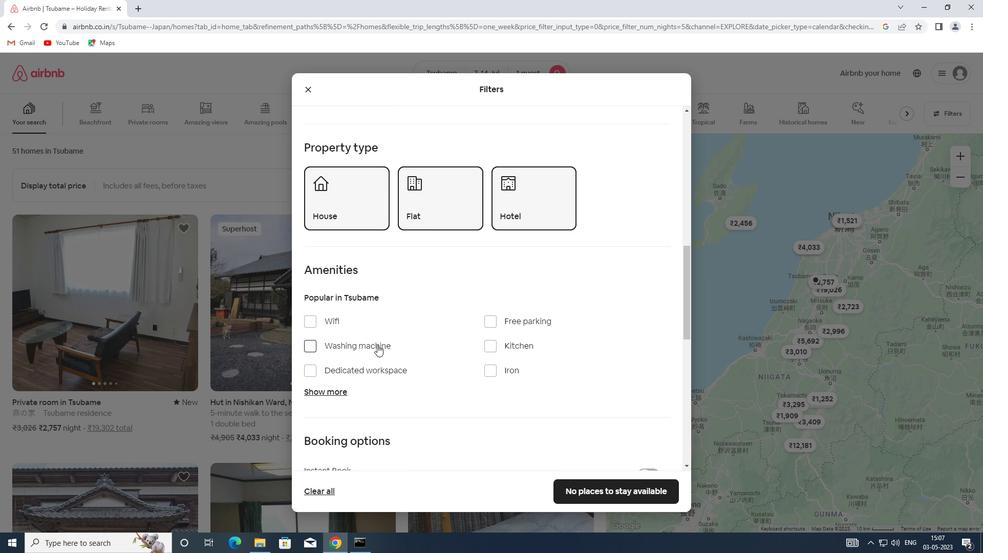 
Action: Mouse scrolled (395, 330) with delta (0, 0)
Screenshot: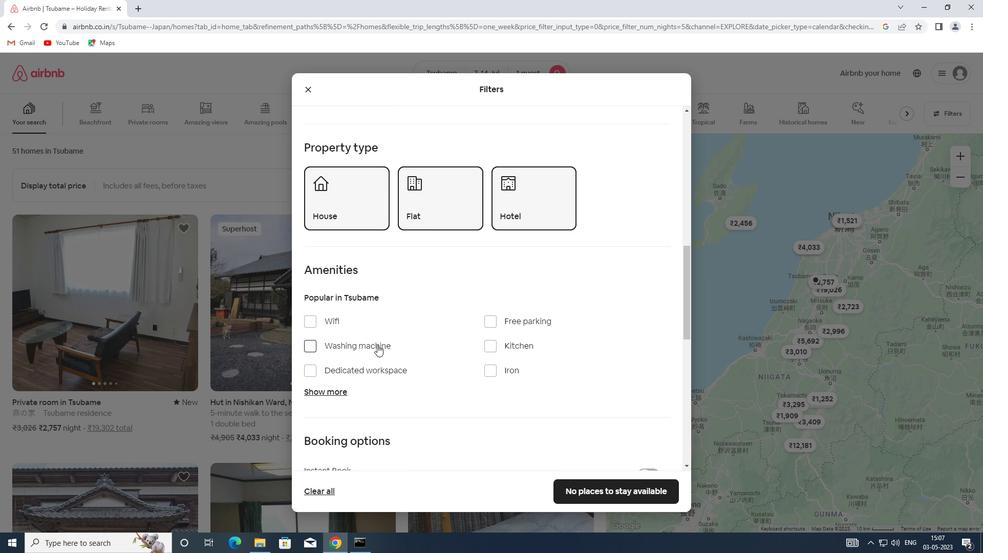 
Action: Mouse scrolled (395, 330) with delta (0, 0)
Screenshot: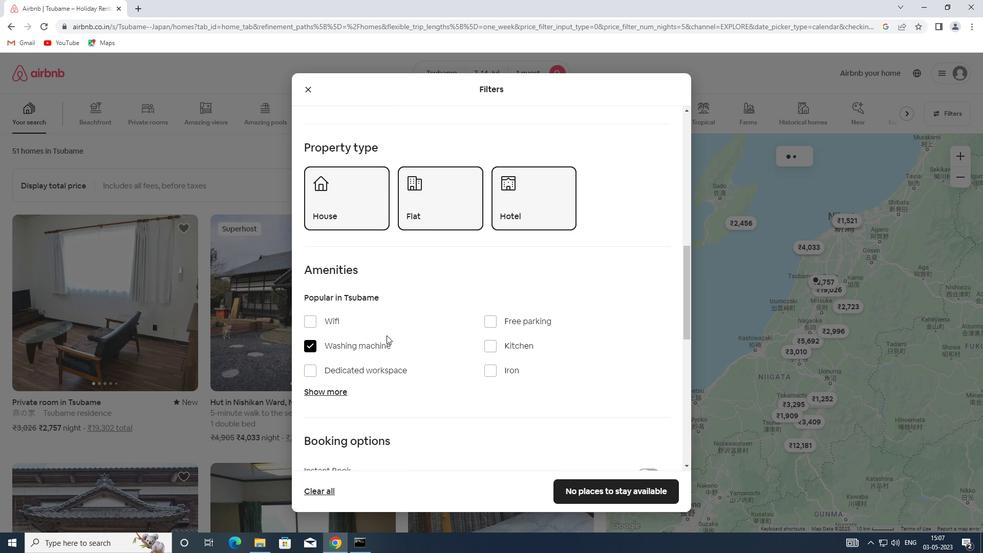 
Action: Mouse scrolled (395, 330) with delta (0, 0)
Screenshot: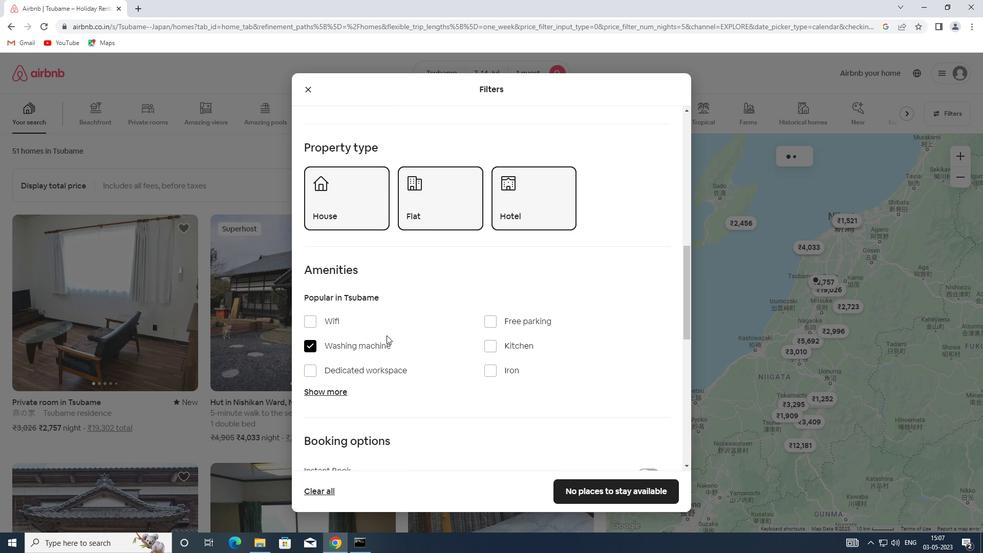 
Action: Mouse scrolled (395, 330) with delta (0, 0)
Screenshot: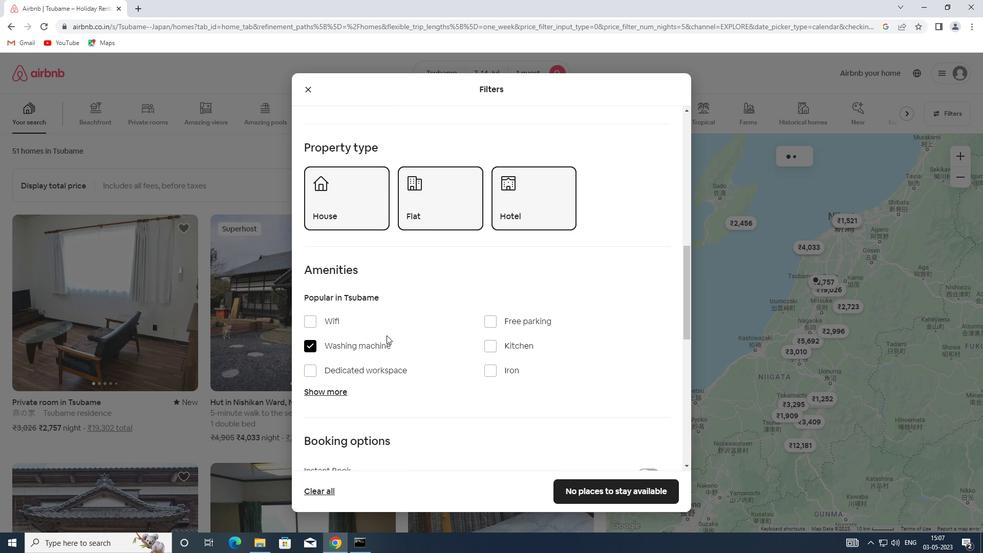 
Action: Mouse moved to (653, 299)
Screenshot: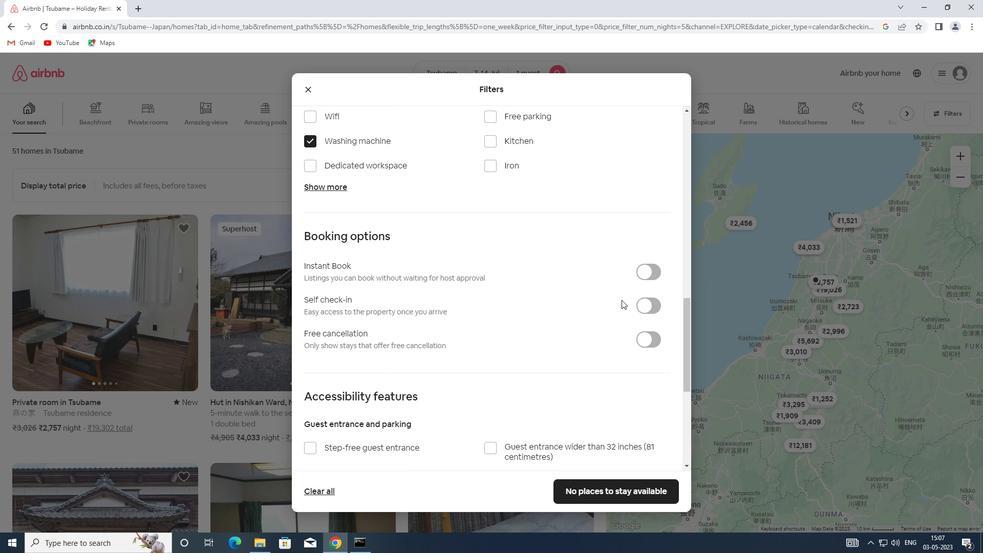 
Action: Mouse pressed left at (653, 299)
Screenshot: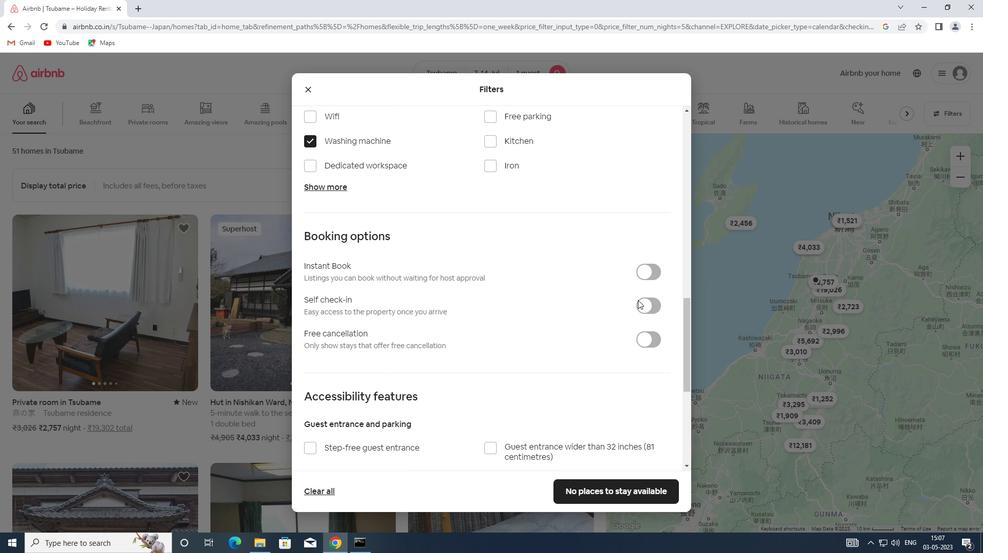 
Action: Mouse moved to (412, 333)
Screenshot: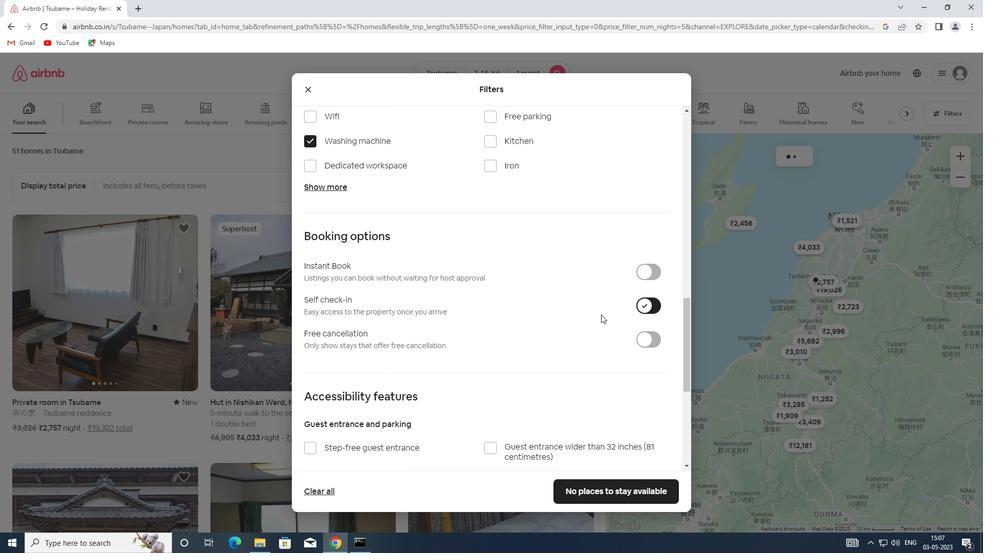 
Action: Mouse scrolled (412, 333) with delta (0, 0)
Screenshot: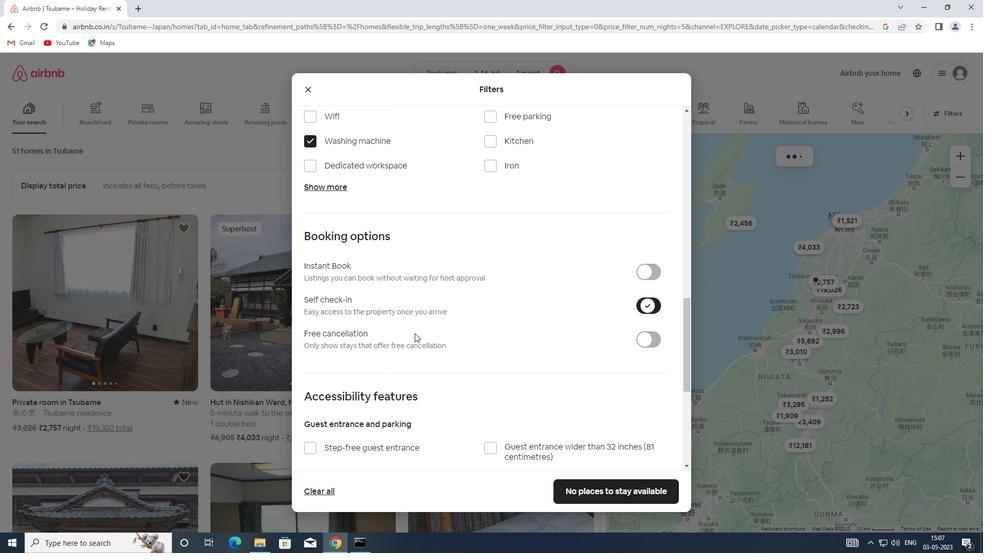 
Action: Mouse scrolled (412, 332) with delta (0, -1)
Screenshot: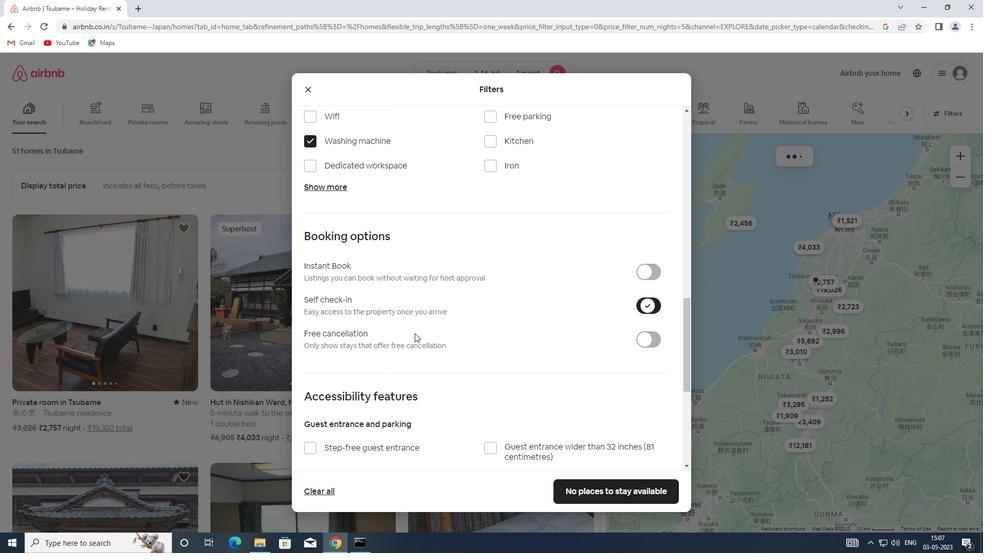 
Action: Mouse moved to (360, 343)
Screenshot: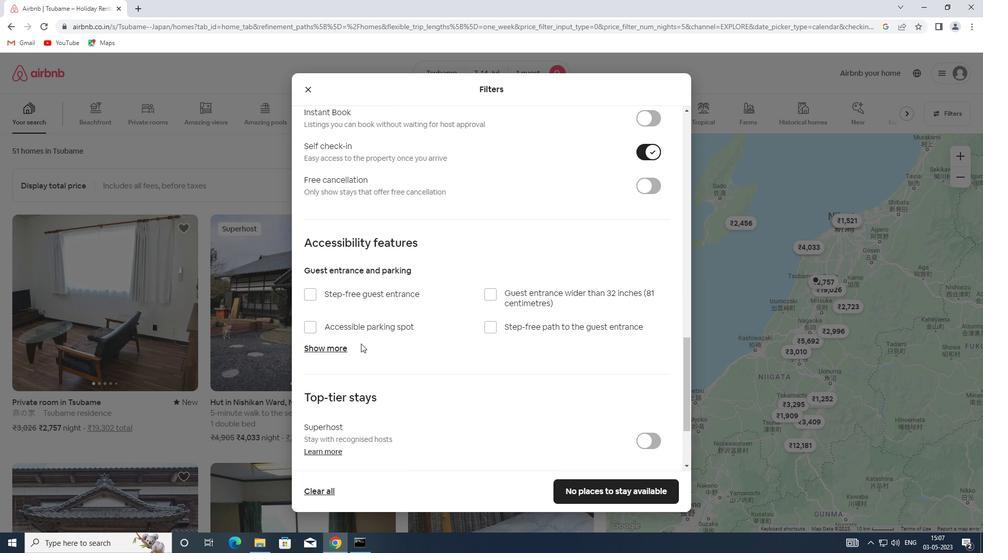 
Action: Mouse scrolled (360, 342) with delta (0, 0)
Screenshot: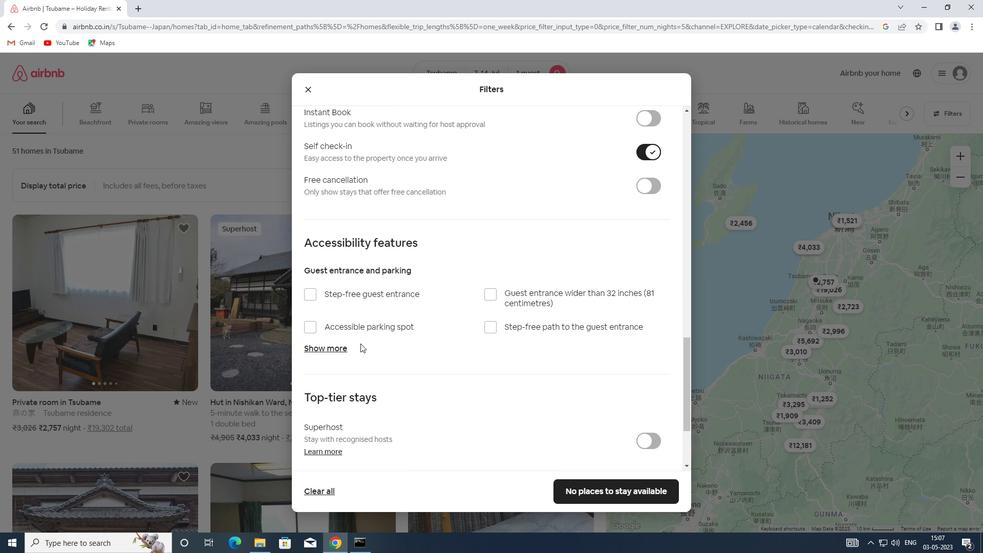 
Action: Mouse scrolled (360, 342) with delta (0, 0)
Screenshot: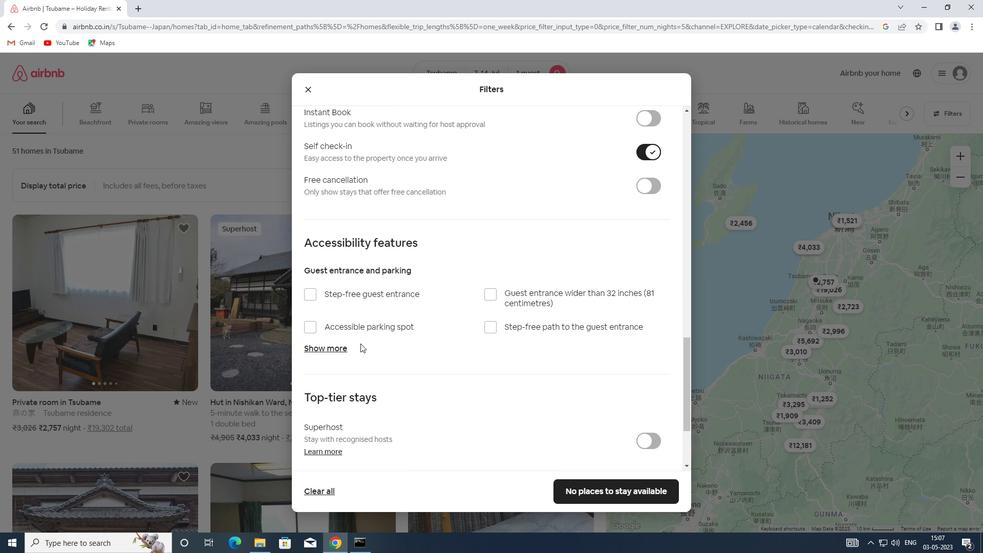 
Action: Mouse scrolled (360, 343) with delta (0, 0)
Screenshot: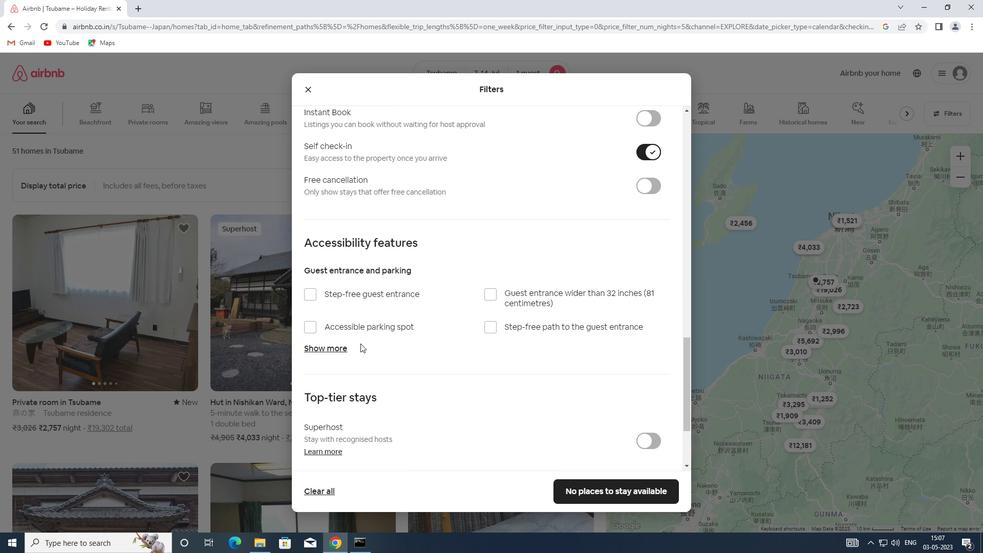 
Action: Mouse scrolled (360, 342) with delta (0, 0)
Screenshot: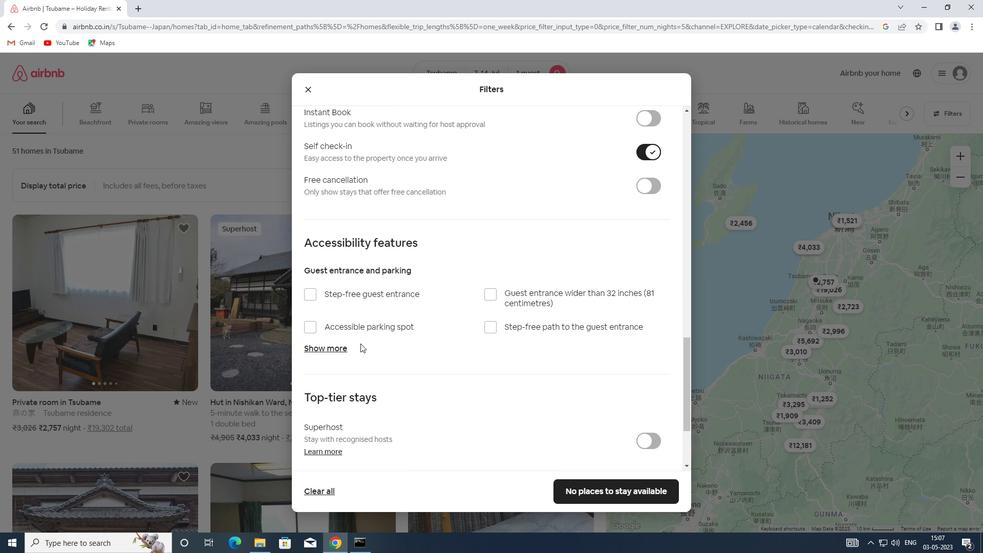 
Action: Mouse scrolled (360, 343) with delta (0, 0)
Screenshot: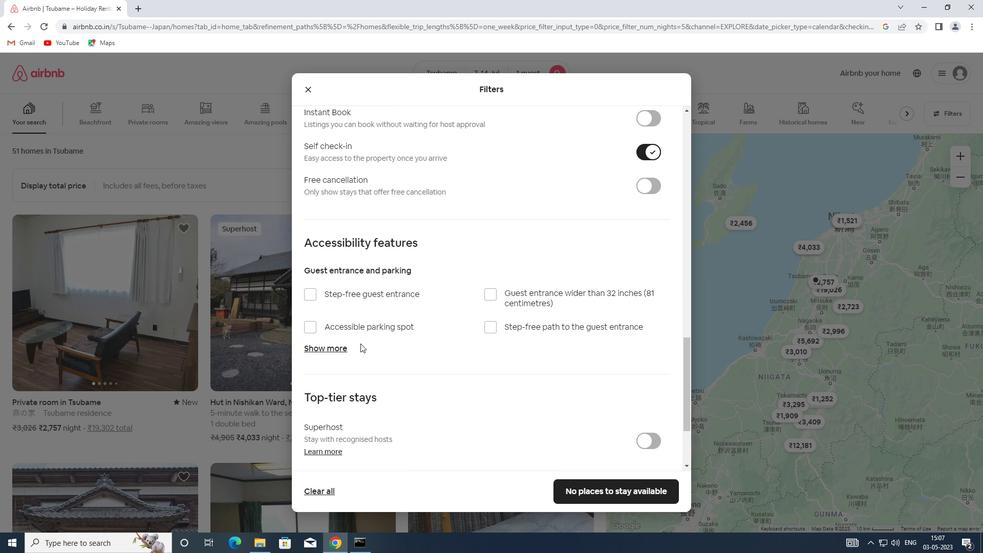 
Action: Mouse moved to (334, 458)
Screenshot: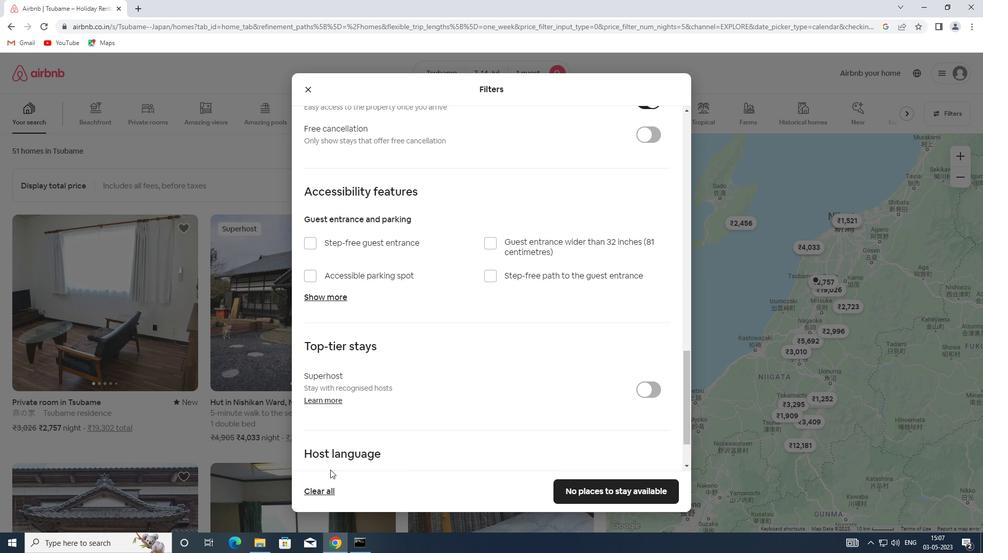 
Action: Mouse scrolled (334, 457) with delta (0, 0)
Screenshot: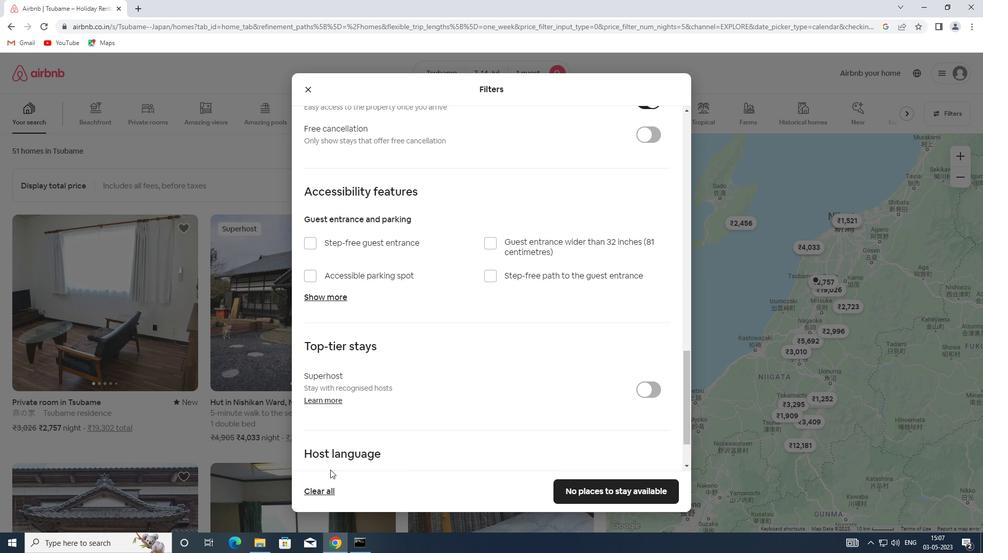 
Action: Mouse scrolled (334, 457) with delta (0, 0)
Screenshot: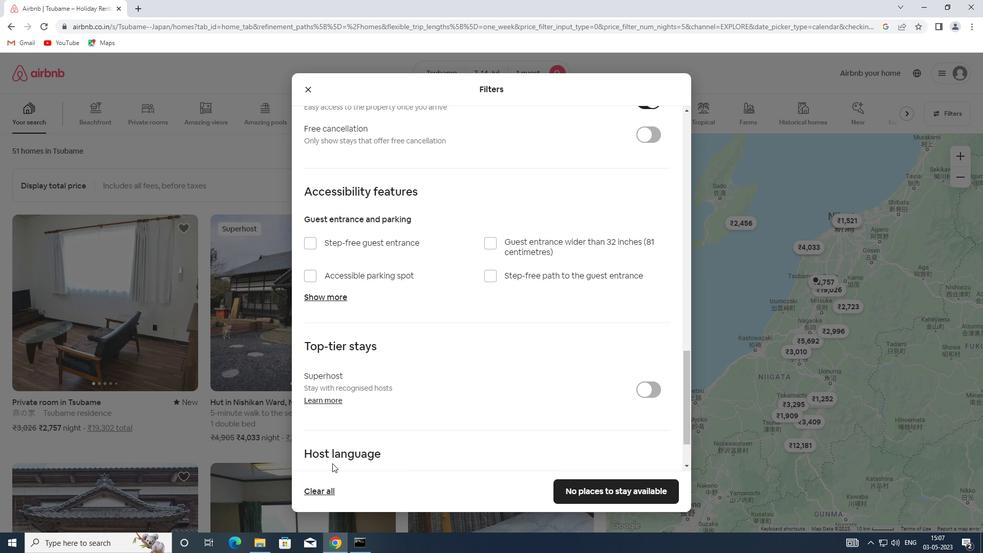
Action: Mouse scrolled (334, 457) with delta (0, 0)
Screenshot: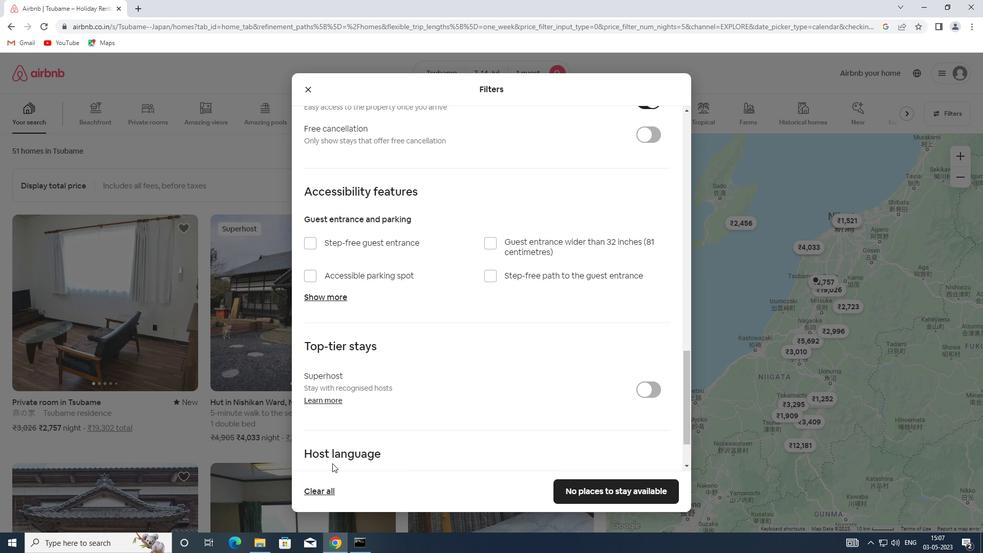 
Action: Mouse scrolled (334, 457) with delta (0, 0)
Screenshot: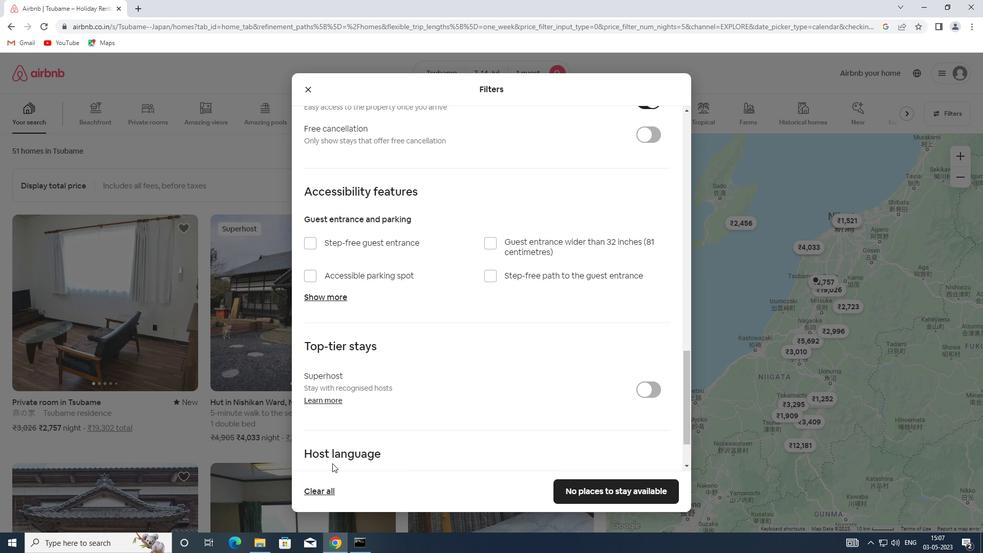 
Action: Mouse moved to (347, 423)
Screenshot: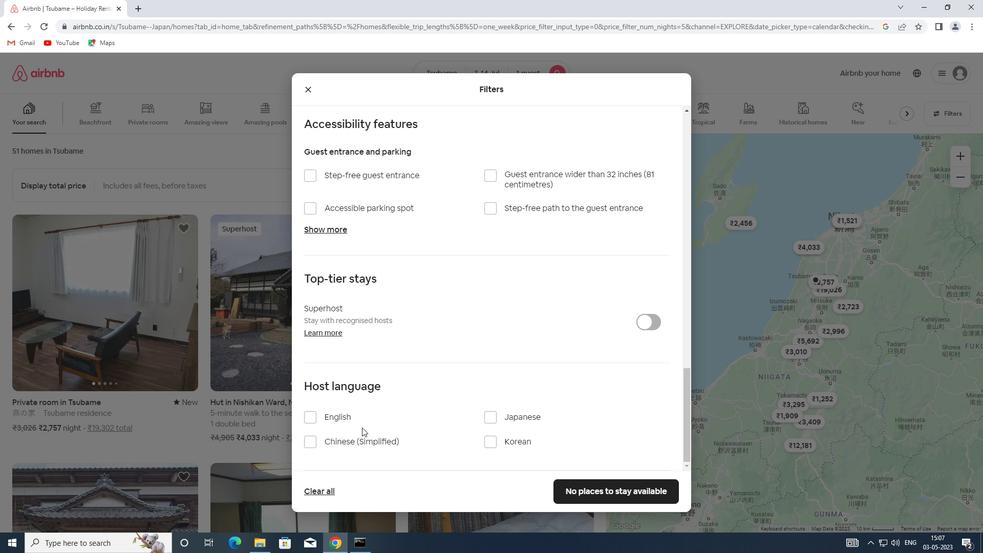 
Action: Mouse pressed left at (347, 423)
Screenshot: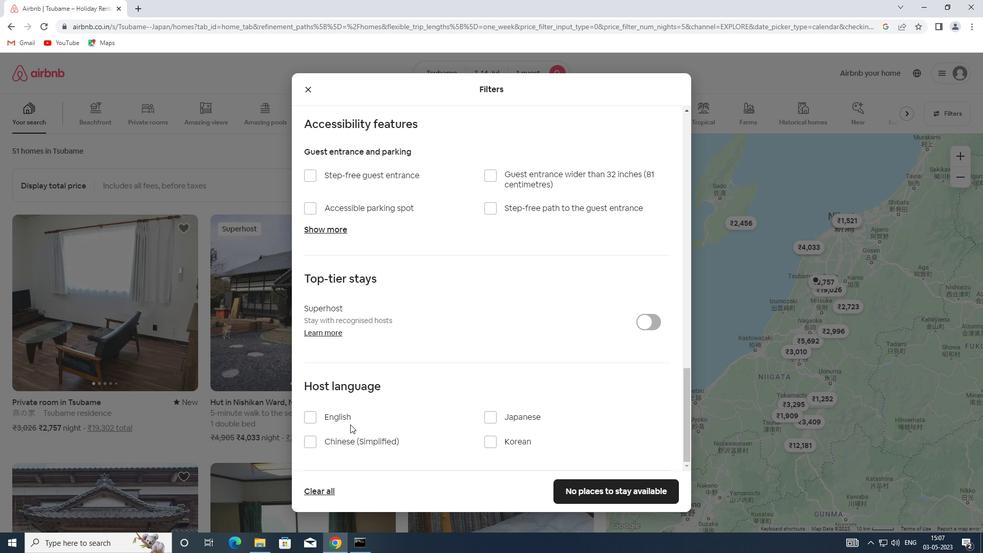 
Action: Mouse moved to (584, 492)
Screenshot: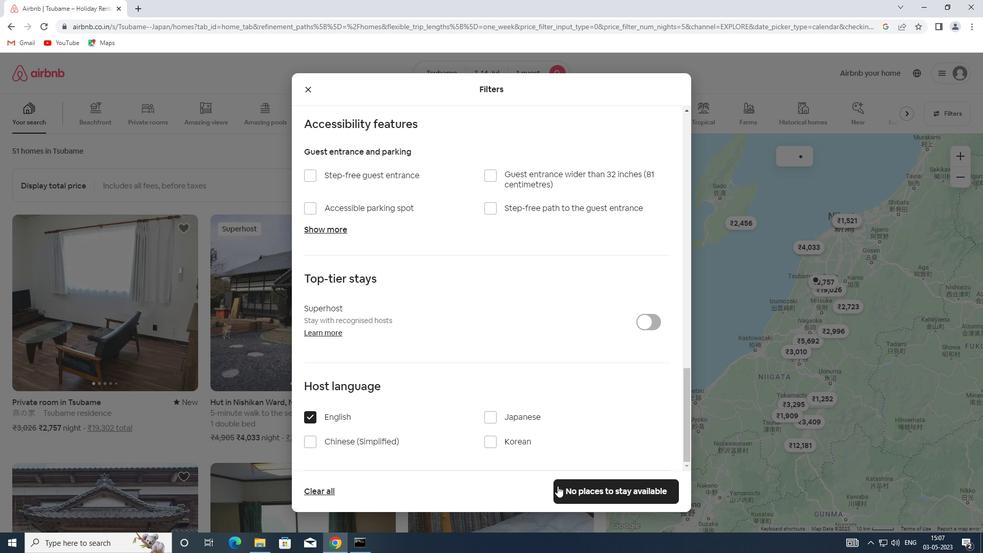 
Action: Mouse pressed left at (584, 492)
Screenshot: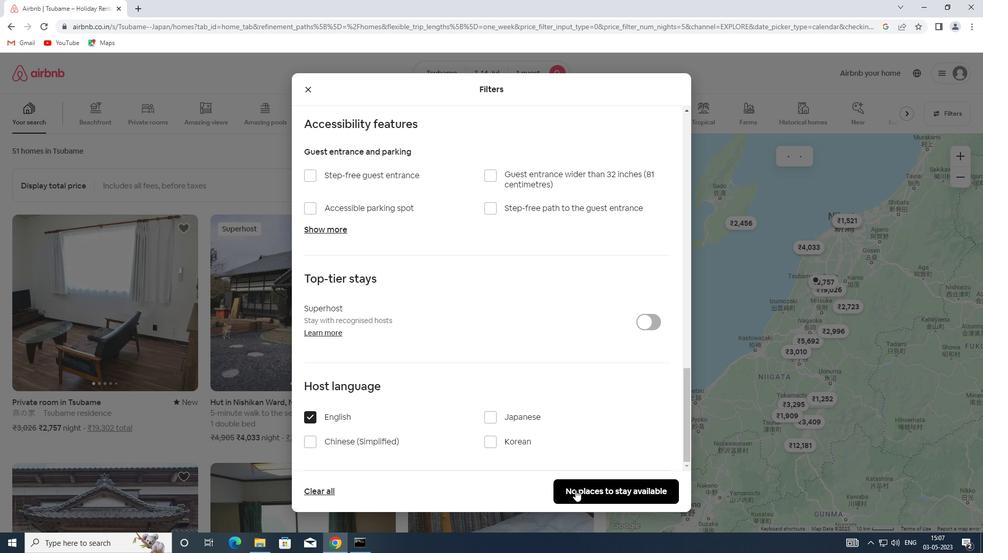 
